 Task: Find a one-way business class flight from Oakland to Tinian International for 9 passengers on May 10, using Delta, with 1 carry-on bag.
Action: Mouse moved to (355, 333)
Screenshot: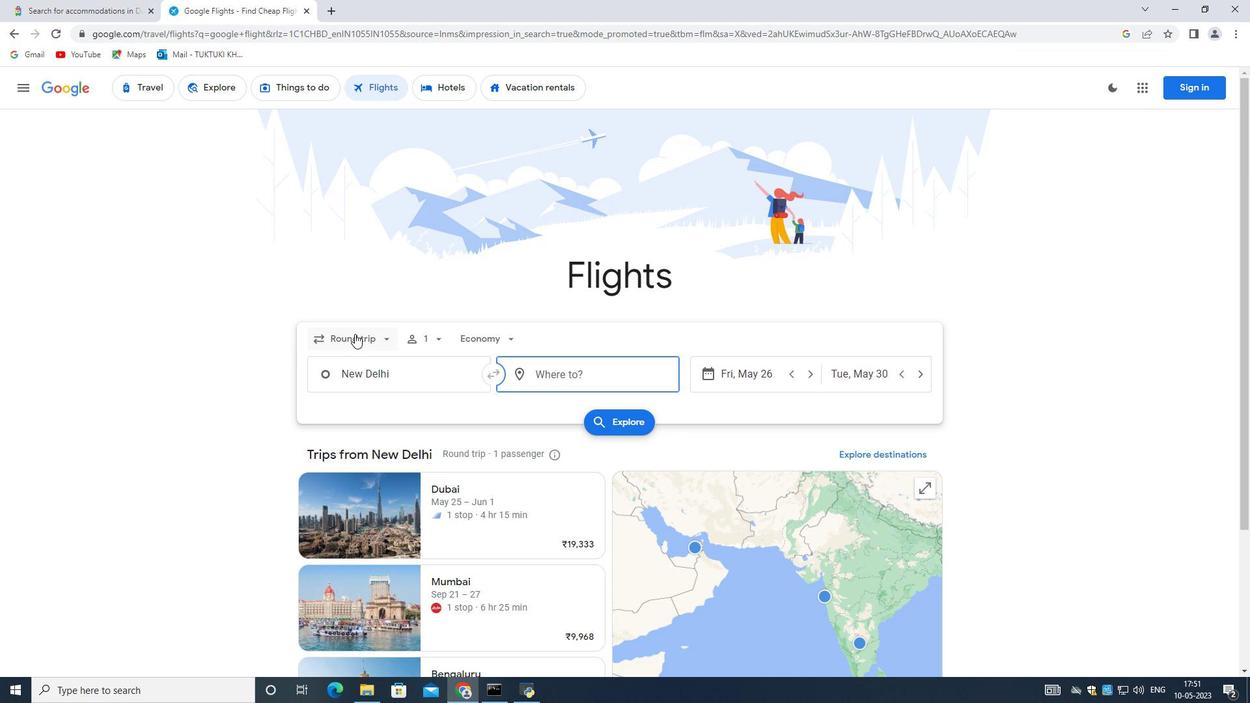 
Action: Mouse pressed left at (355, 333)
Screenshot: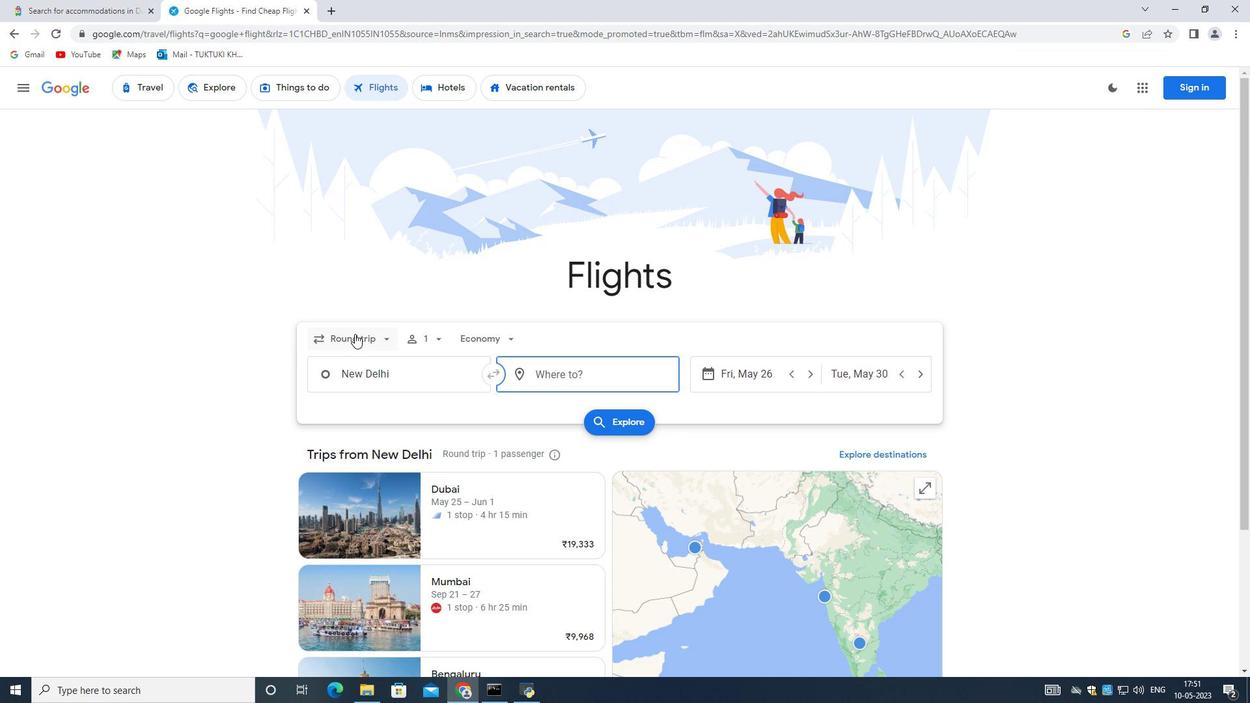
Action: Mouse moved to (383, 393)
Screenshot: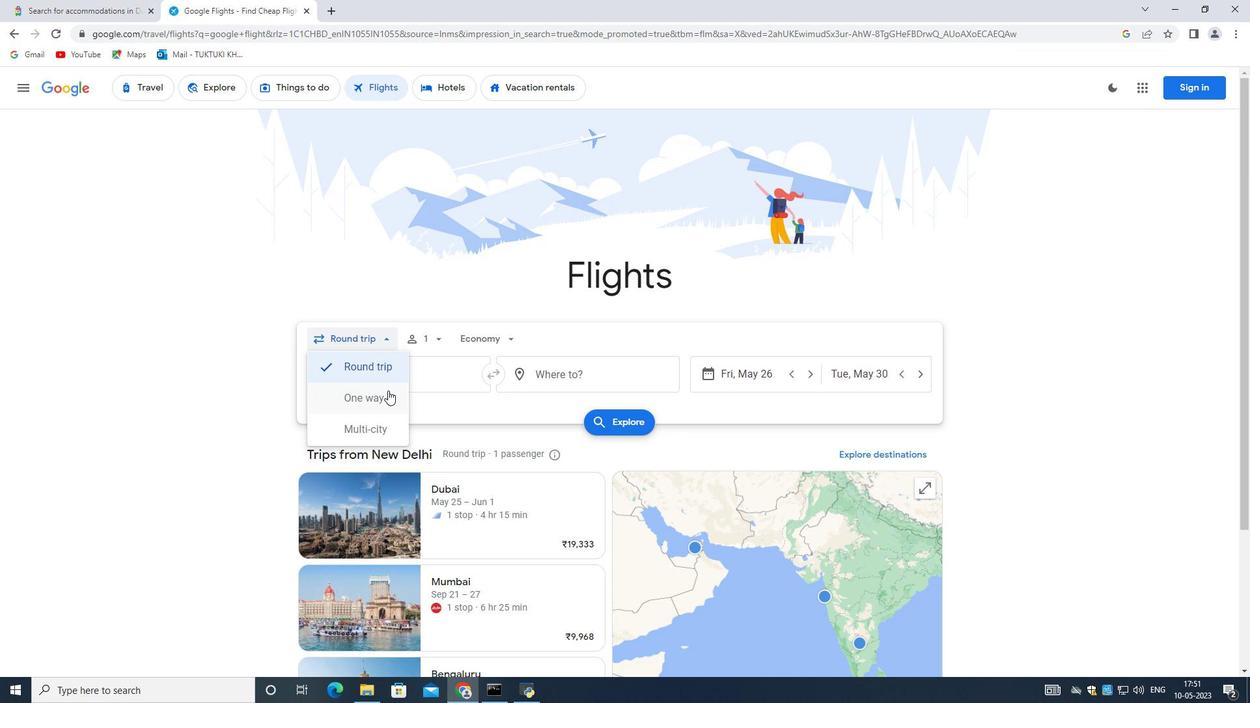 
Action: Mouse pressed left at (383, 393)
Screenshot: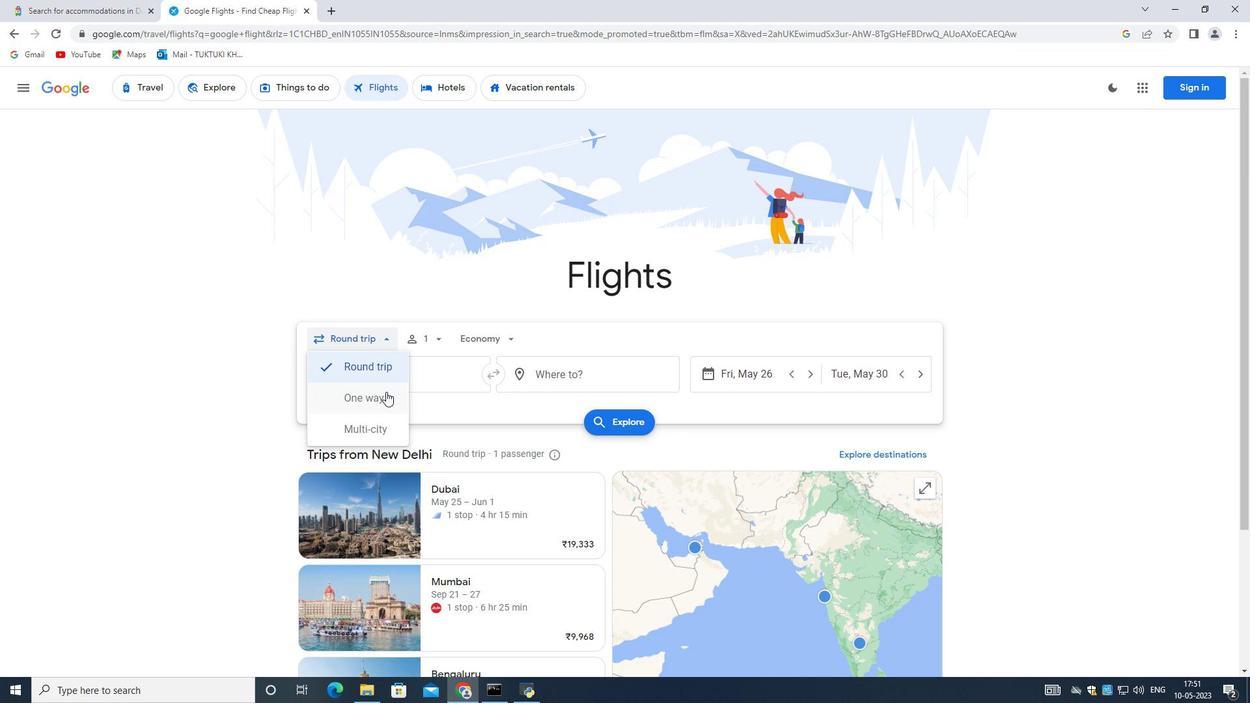 
Action: Mouse moved to (431, 336)
Screenshot: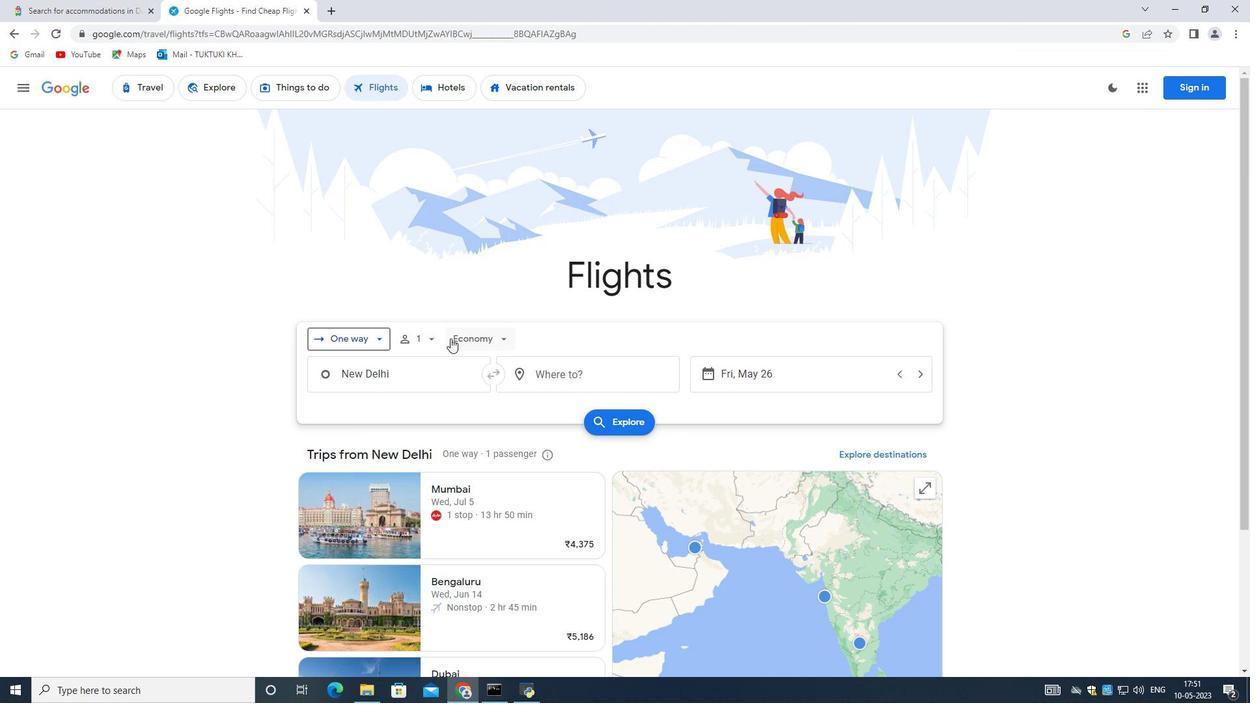 
Action: Mouse pressed left at (431, 336)
Screenshot: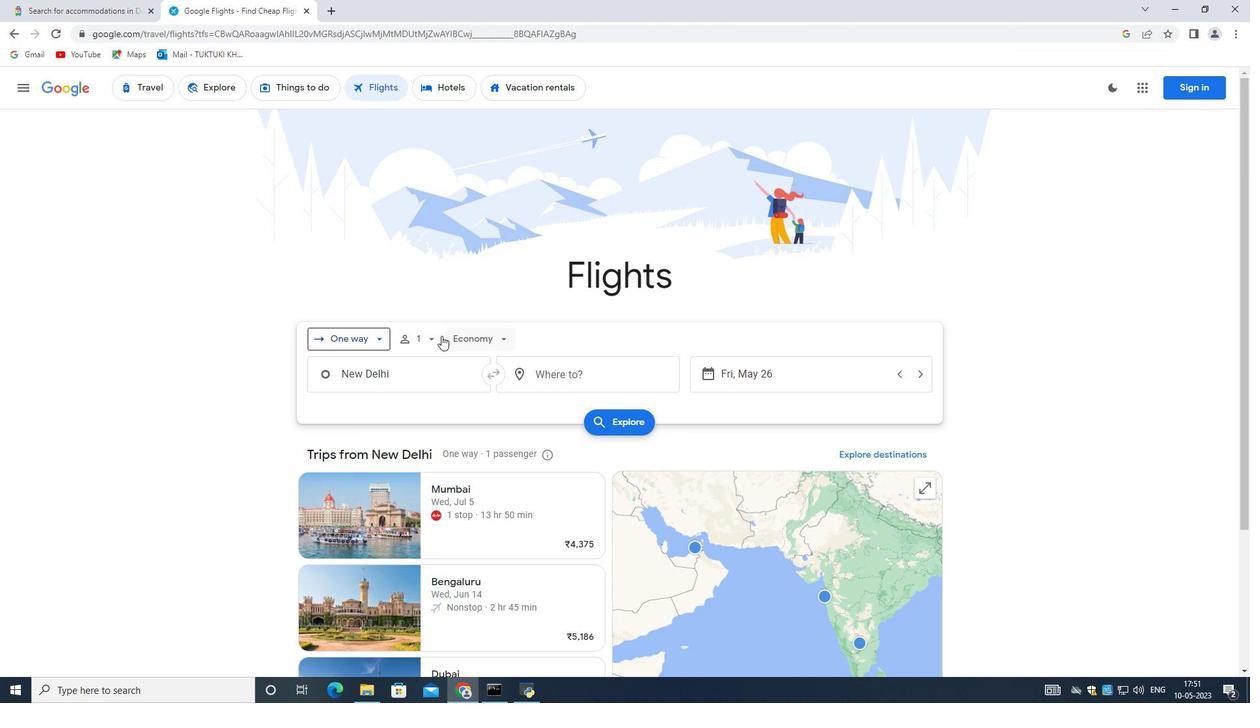 
Action: Mouse moved to (531, 369)
Screenshot: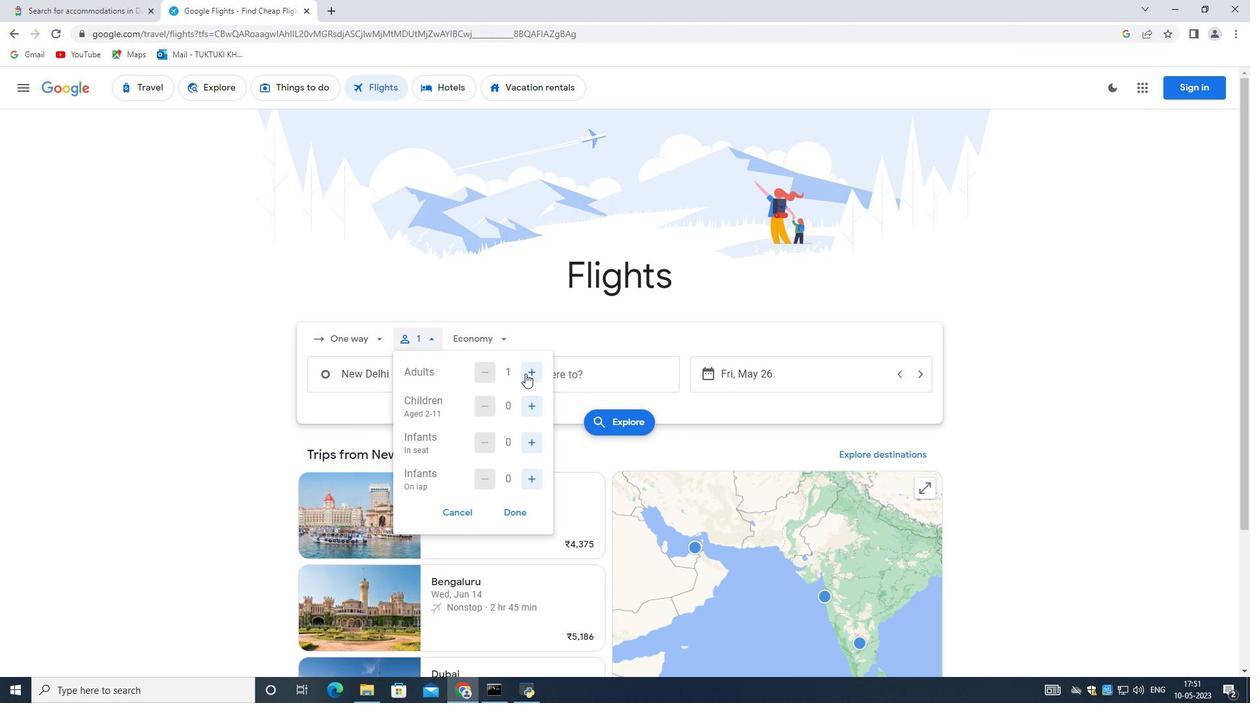 
Action: Mouse pressed left at (531, 369)
Screenshot: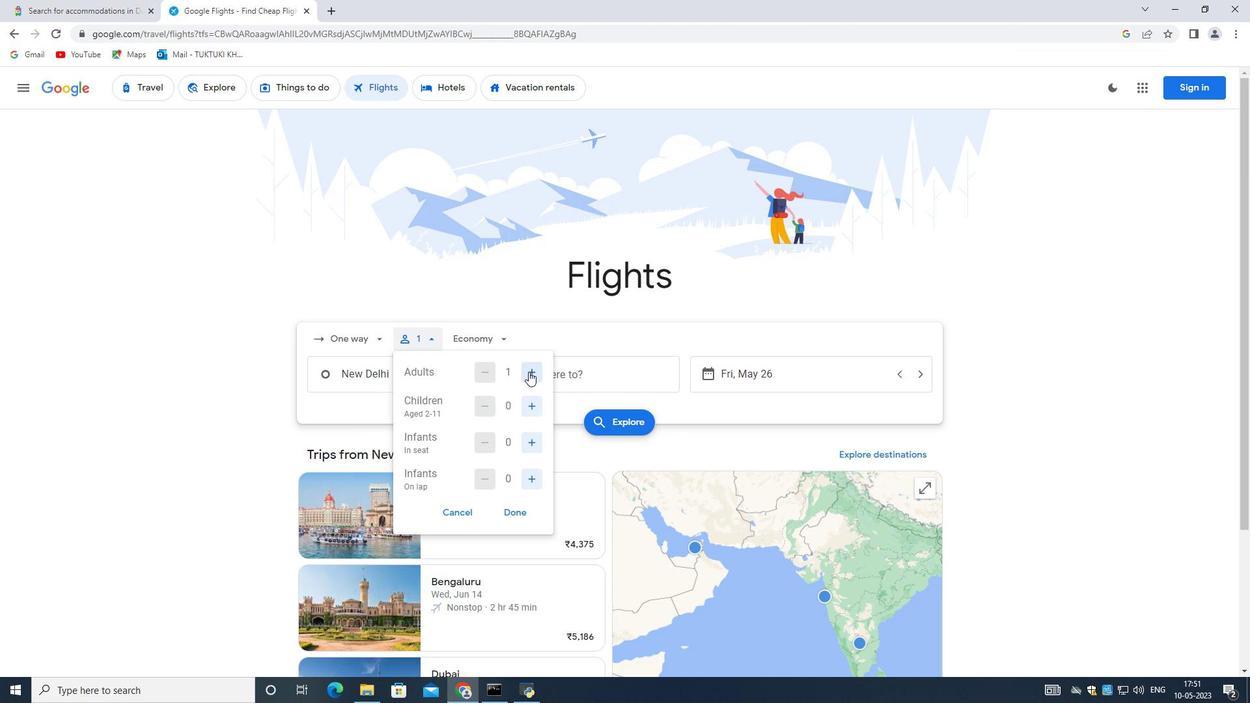 
Action: Mouse pressed left at (531, 369)
Screenshot: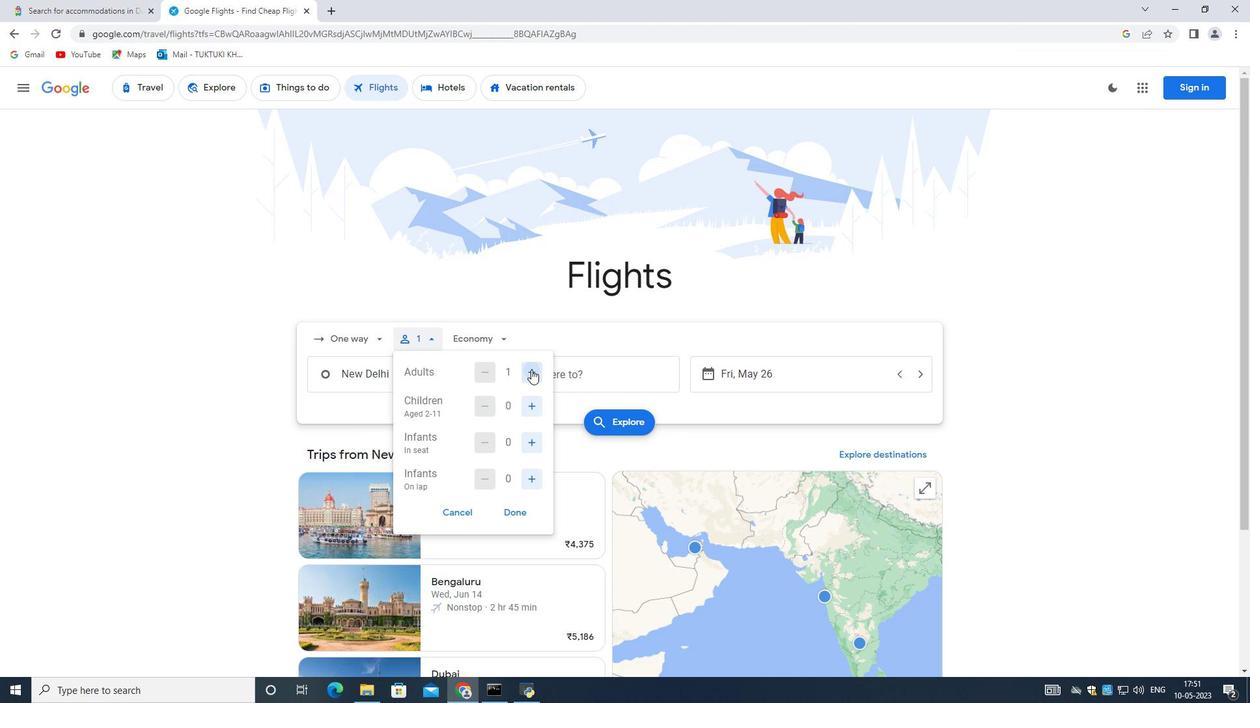 
Action: Mouse pressed left at (531, 369)
Screenshot: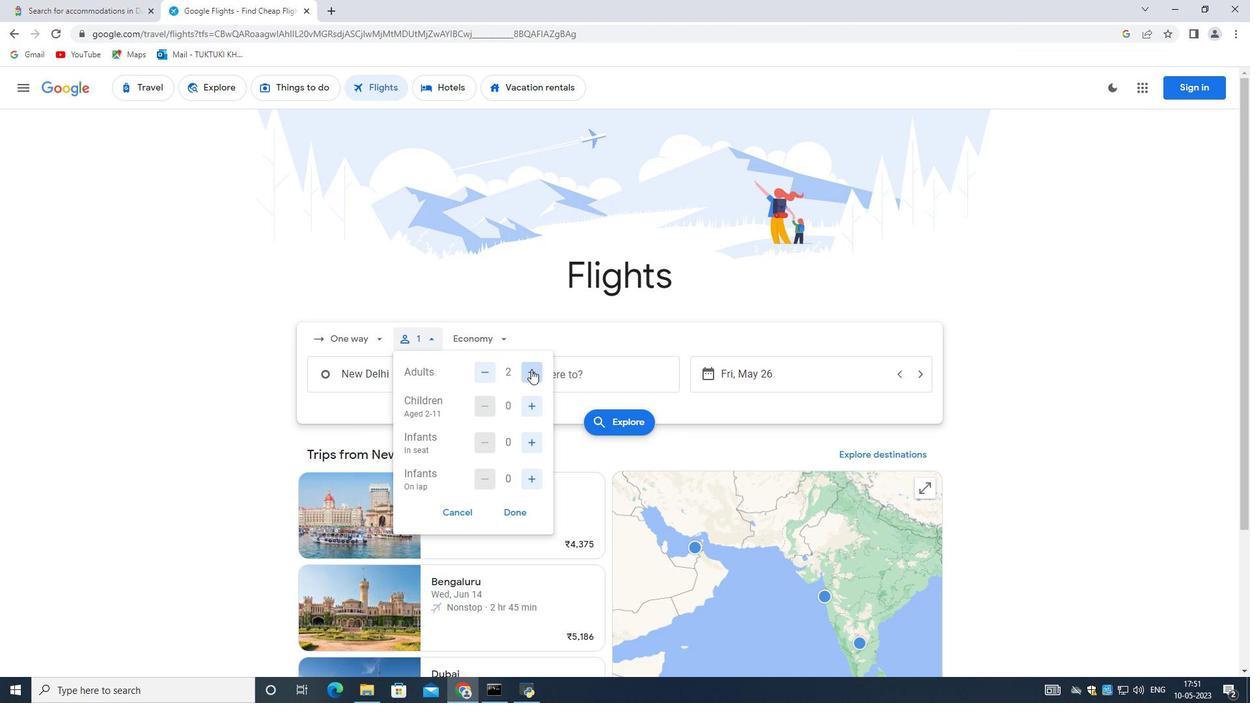 
Action: Mouse moved to (532, 369)
Screenshot: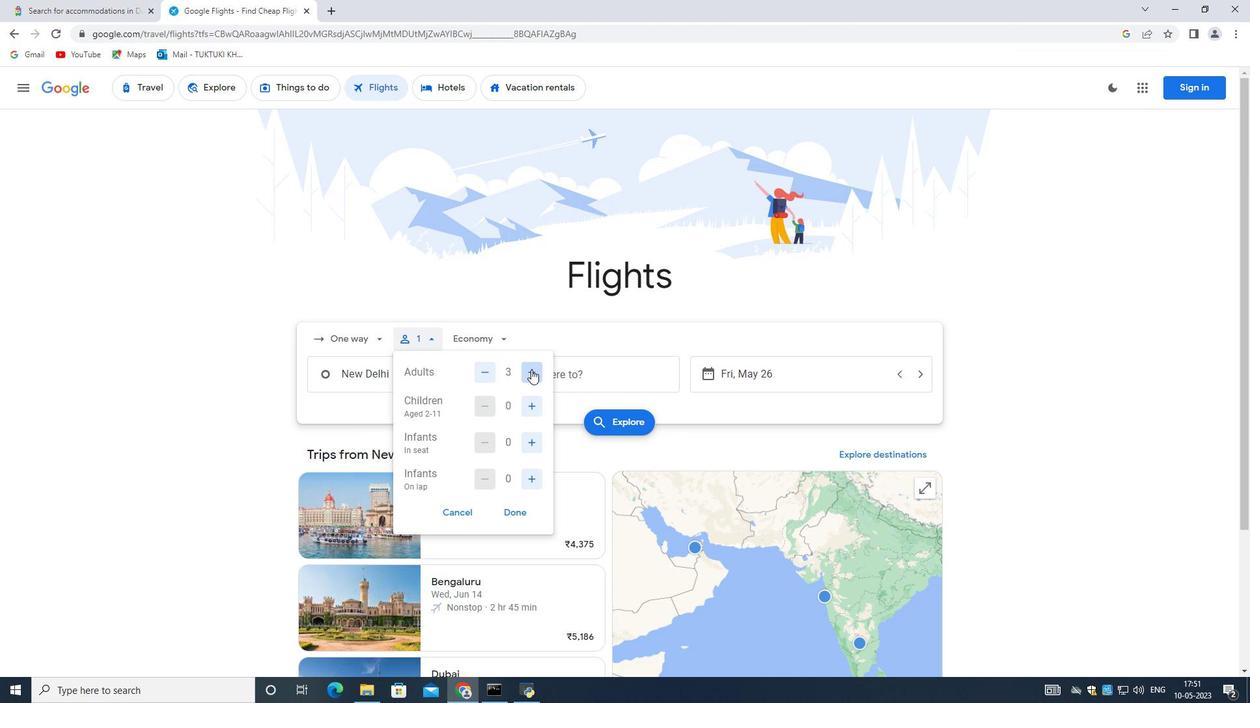 
Action: Mouse pressed left at (532, 369)
Screenshot: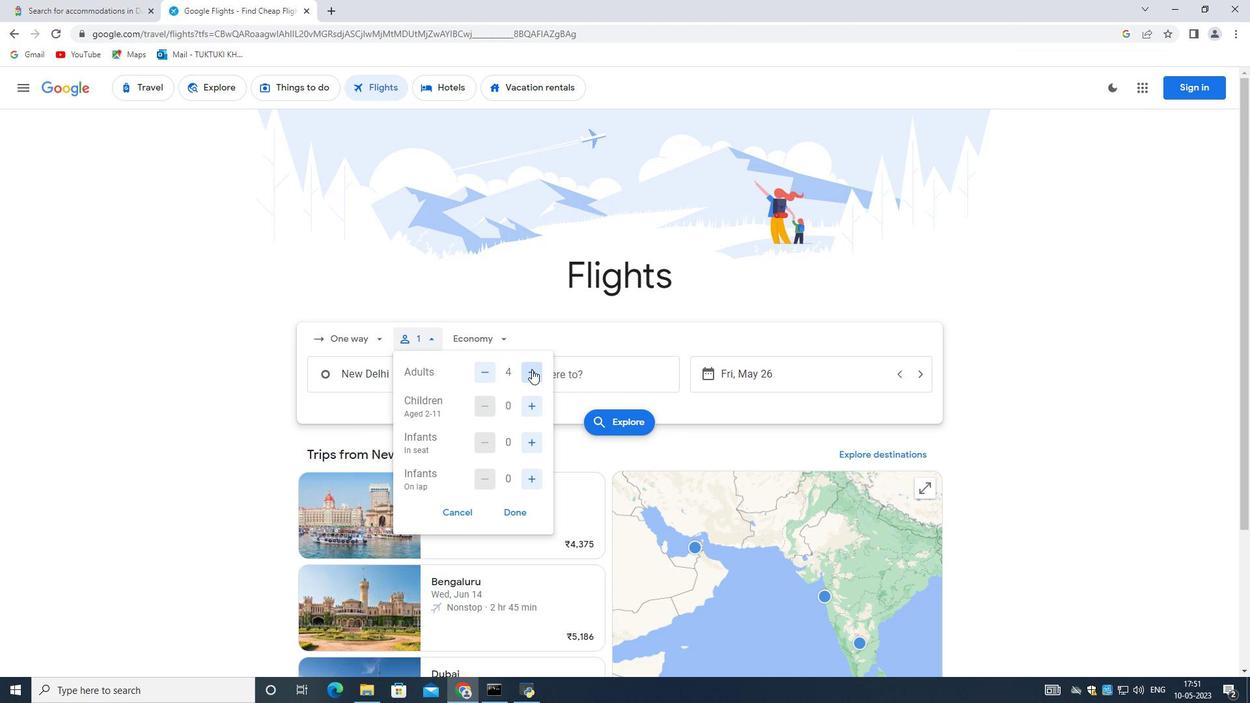
Action: Mouse moved to (522, 406)
Screenshot: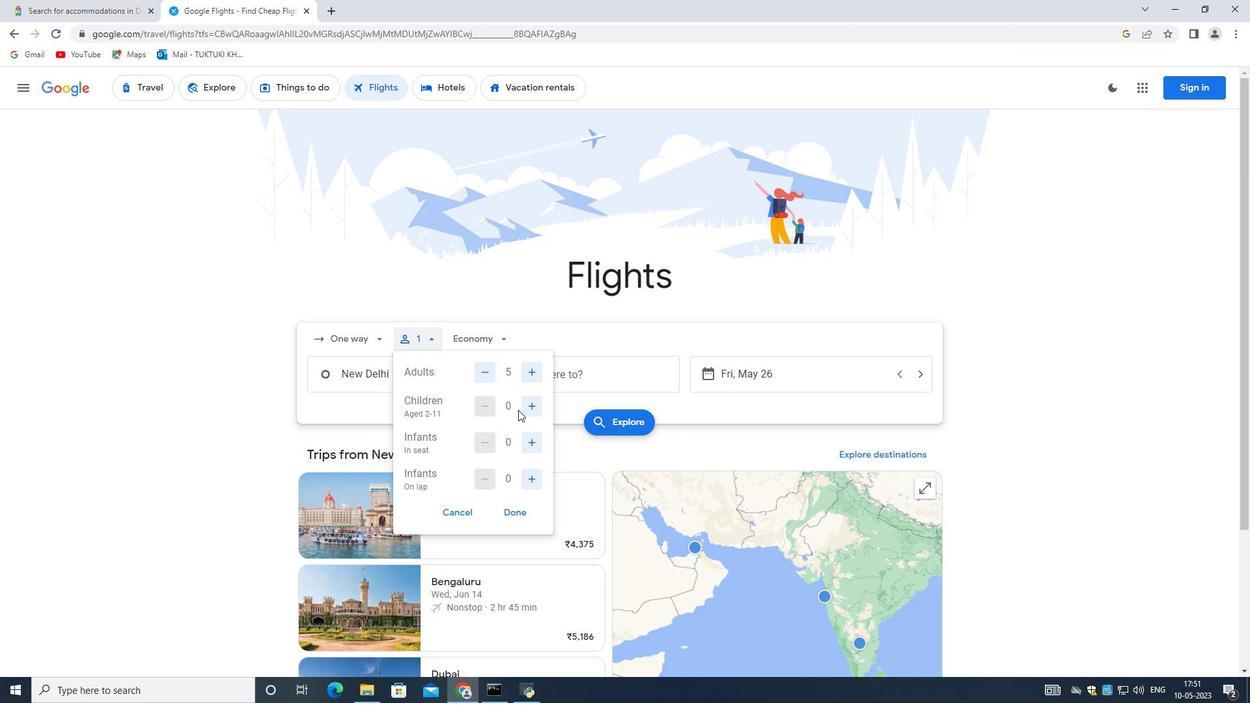 
Action: Mouse pressed left at (522, 406)
Screenshot: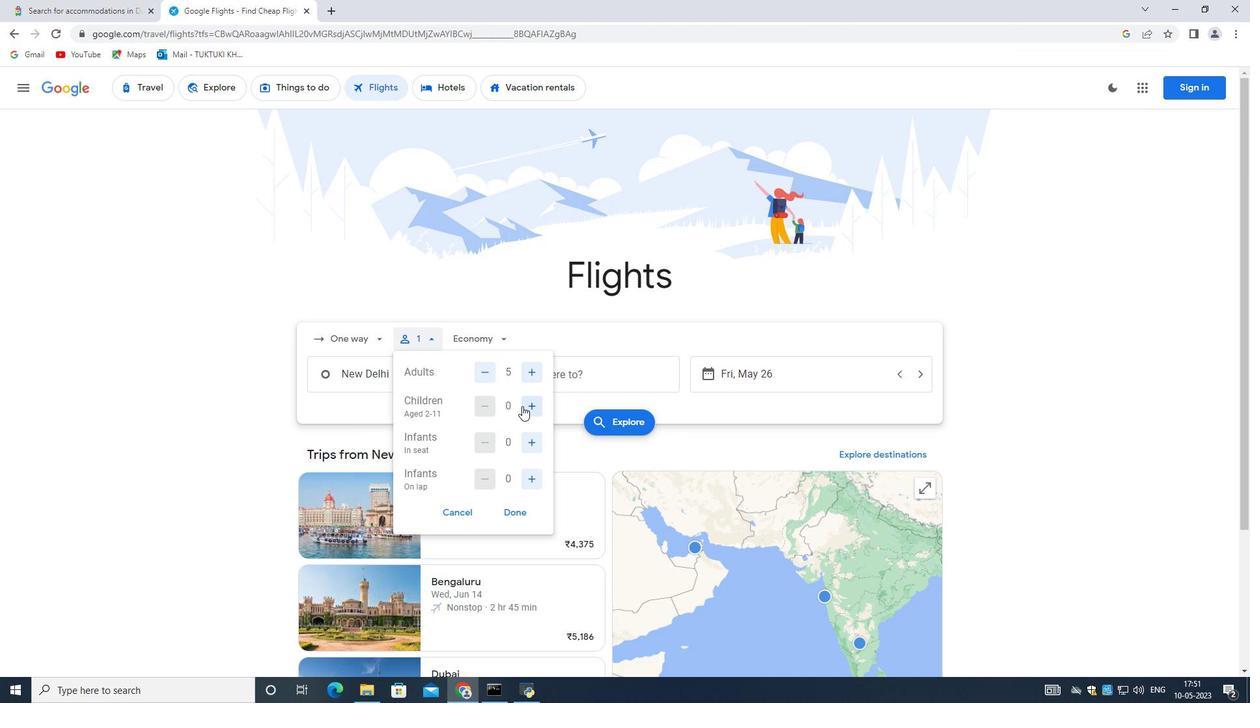 
Action: Mouse moved to (530, 438)
Screenshot: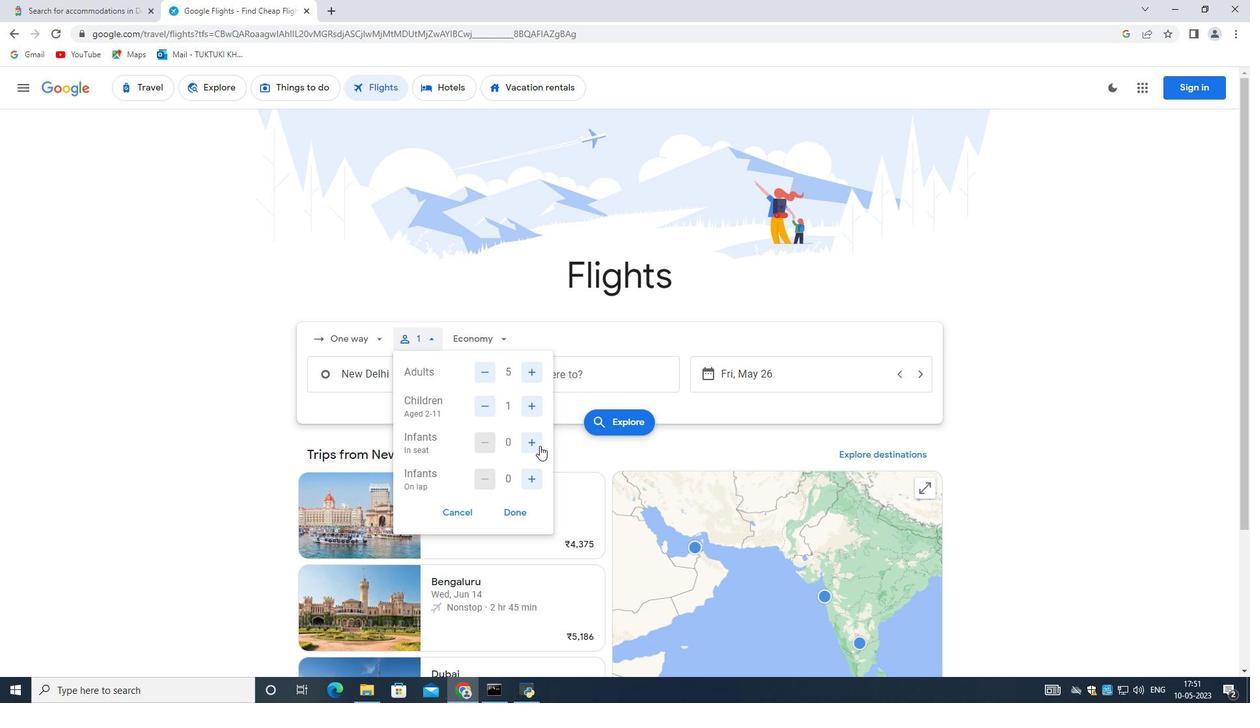 
Action: Mouse pressed left at (530, 438)
Screenshot: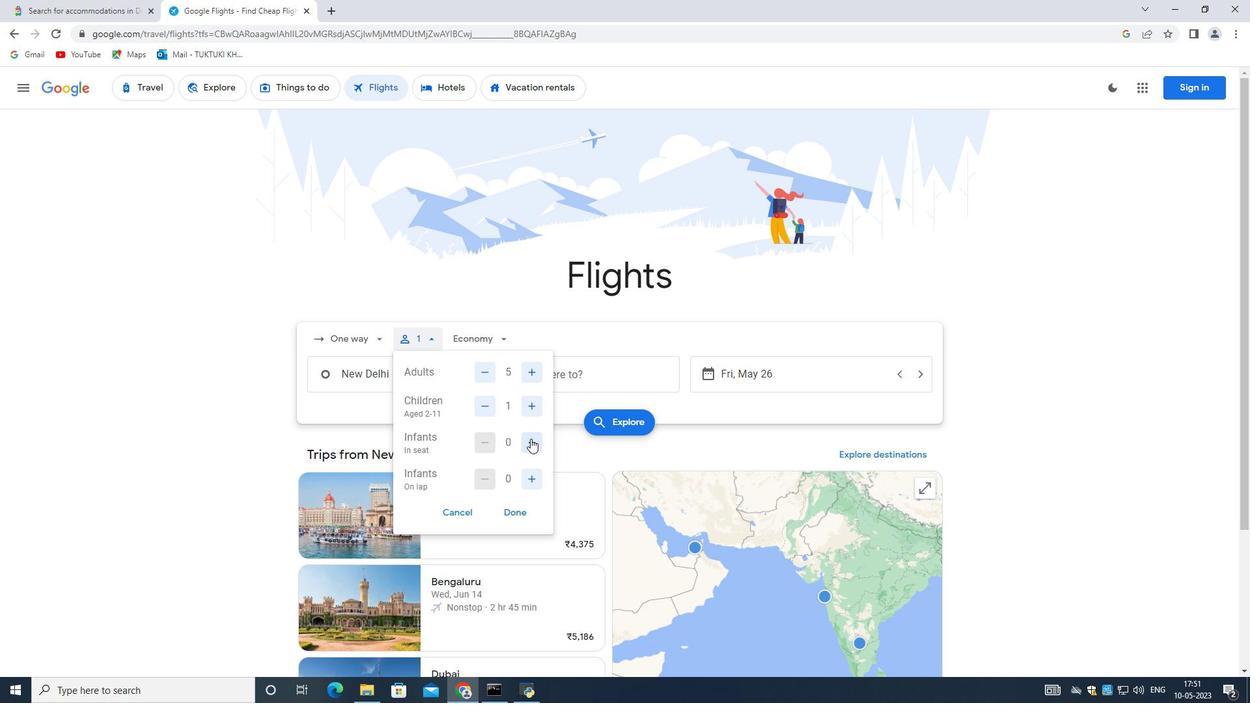 
Action: Mouse pressed left at (530, 438)
Screenshot: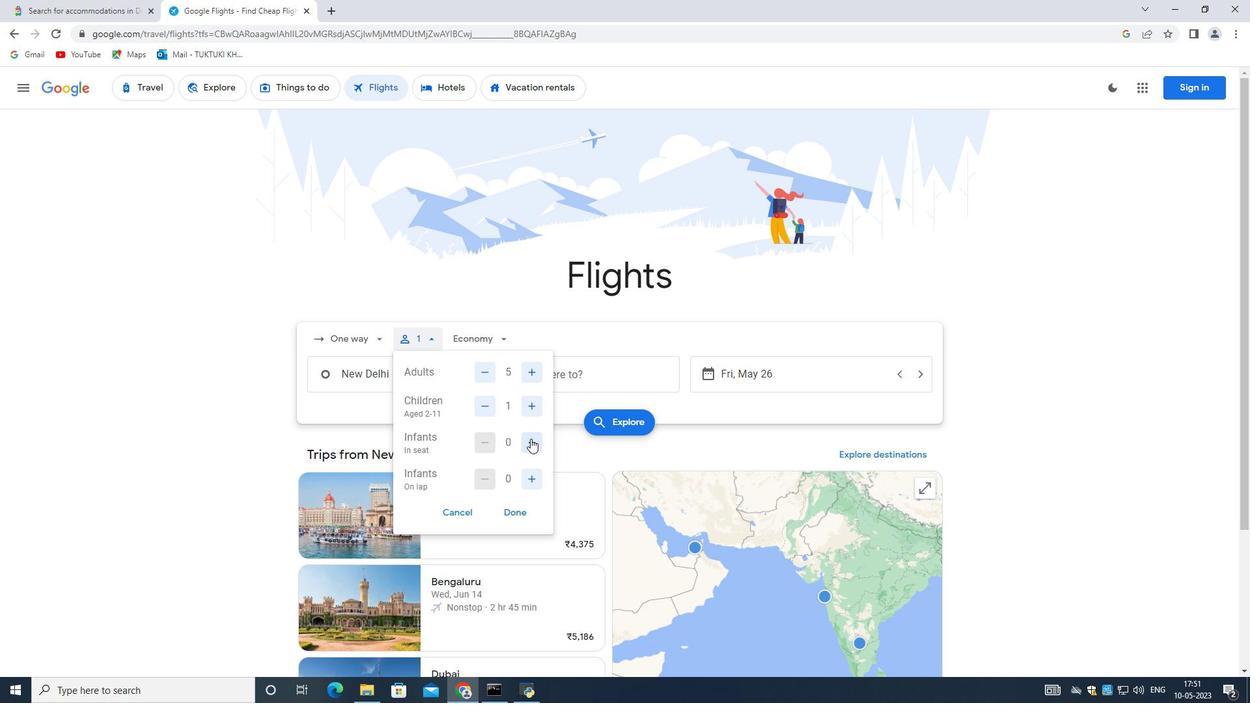 
Action: Mouse moved to (521, 483)
Screenshot: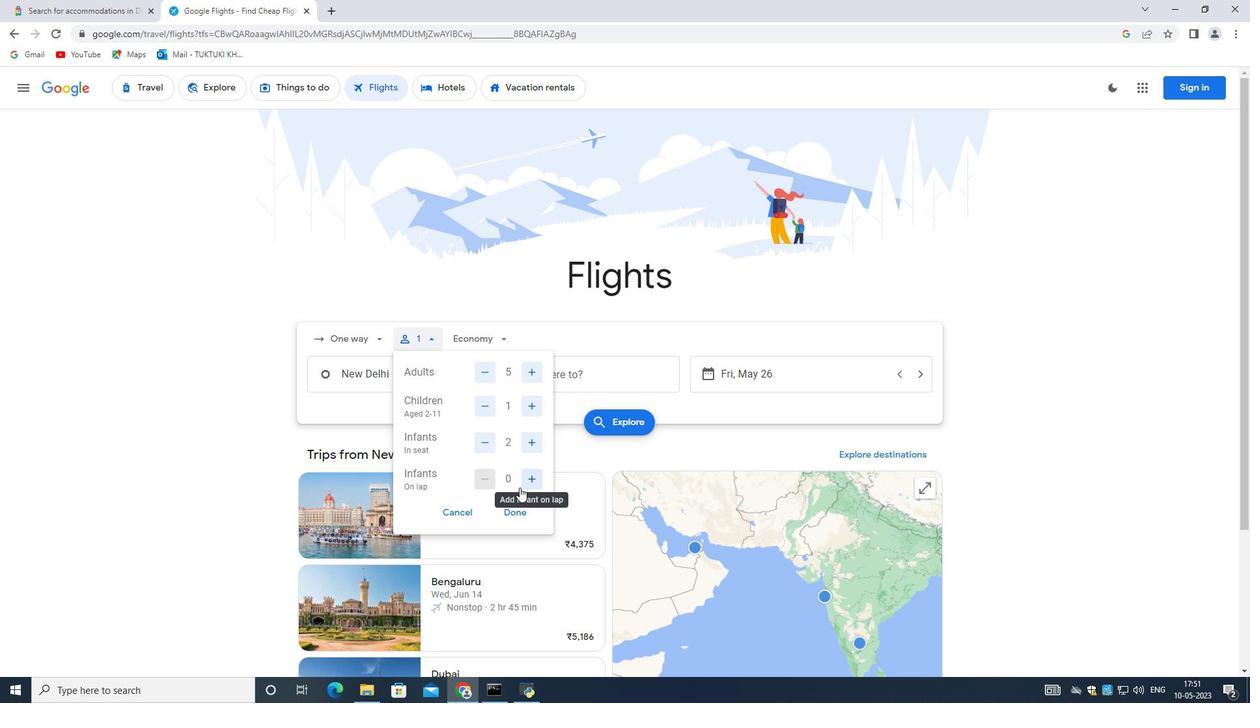 
Action: Mouse pressed left at (521, 483)
Screenshot: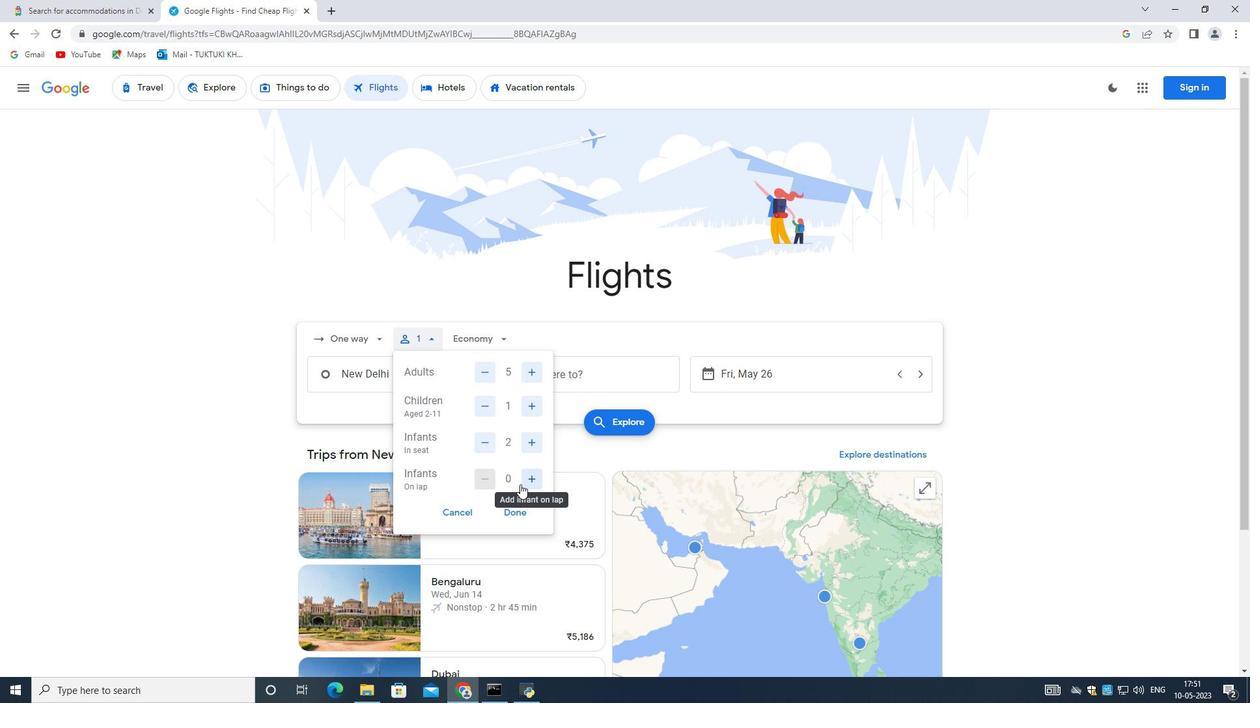 
Action: Mouse moved to (513, 509)
Screenshot: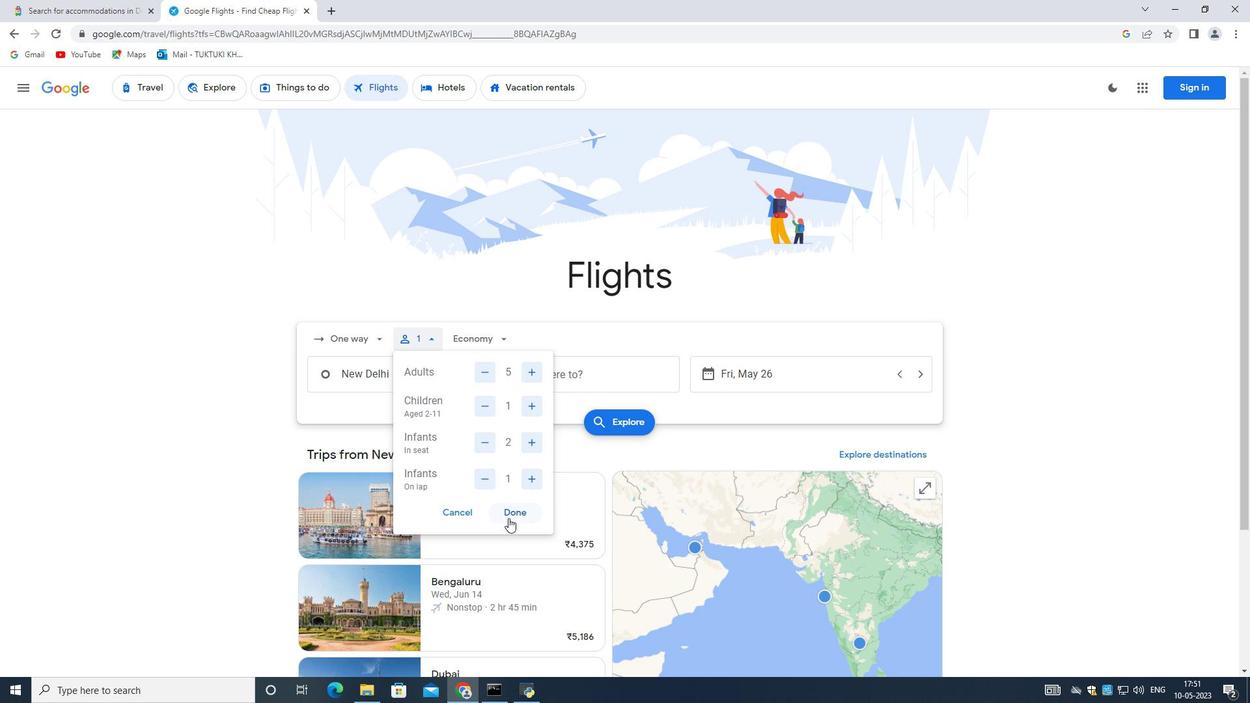 
Action: Mouse pressed left at (513, 509)
Screenshot: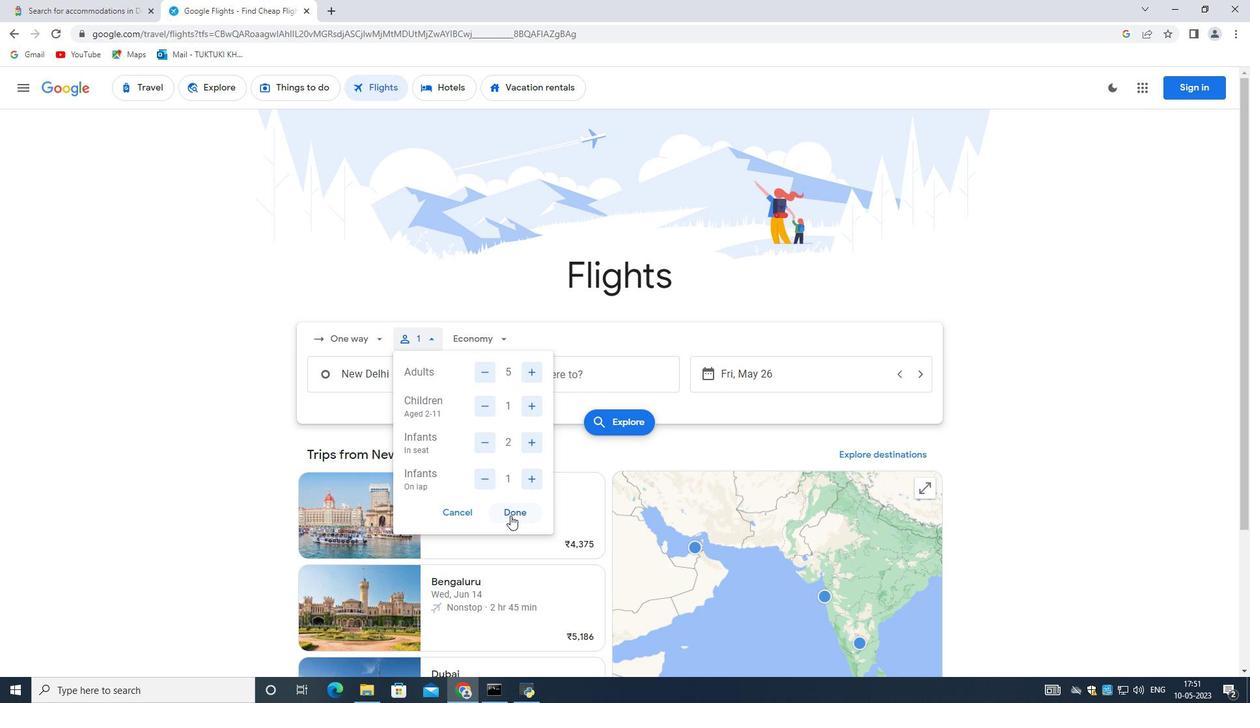 
Action: Mouse moved to (476, 336)
Screenshot: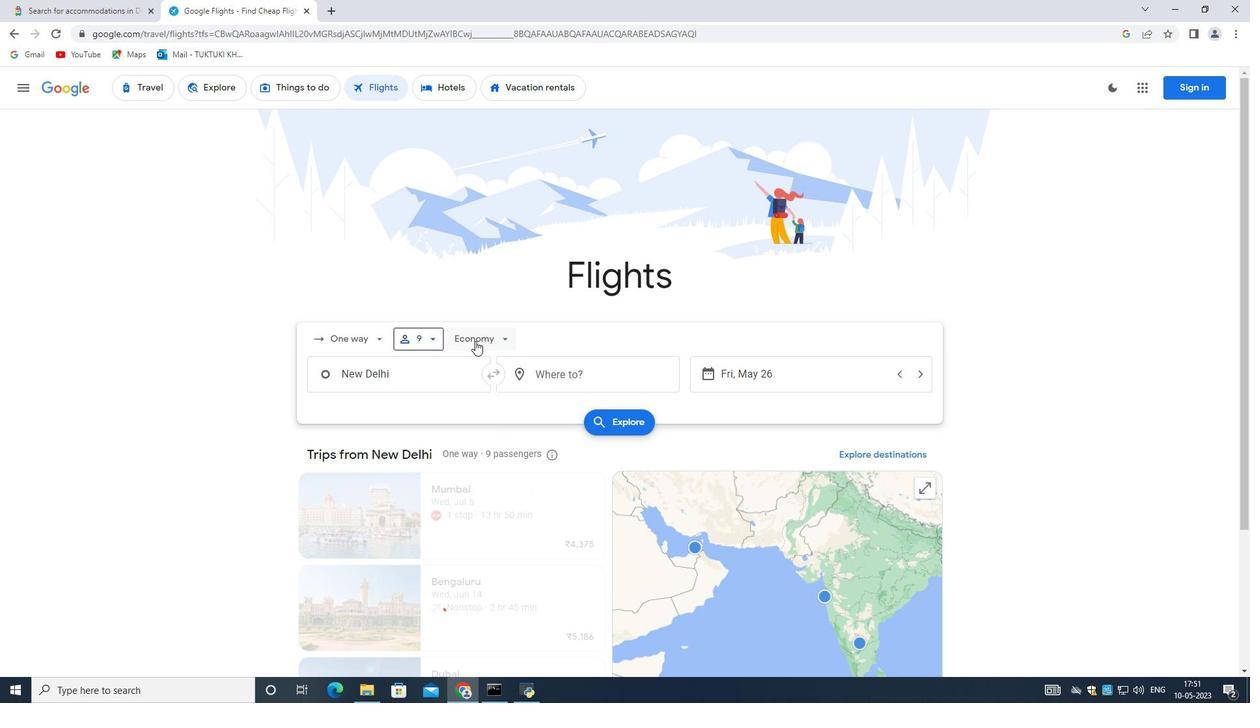 
Action: Mouse pressed left at (476, 336)
Screenshot: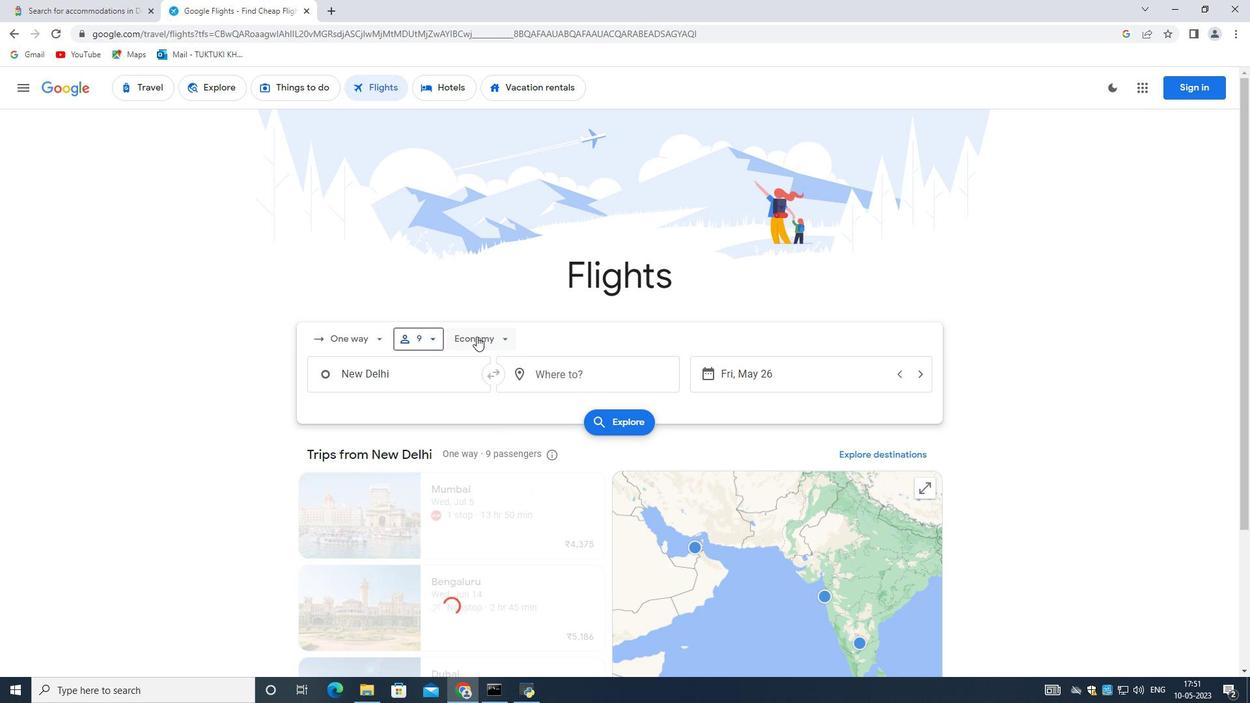 
Action: Mouse moved to (502, 429)
Screenshot: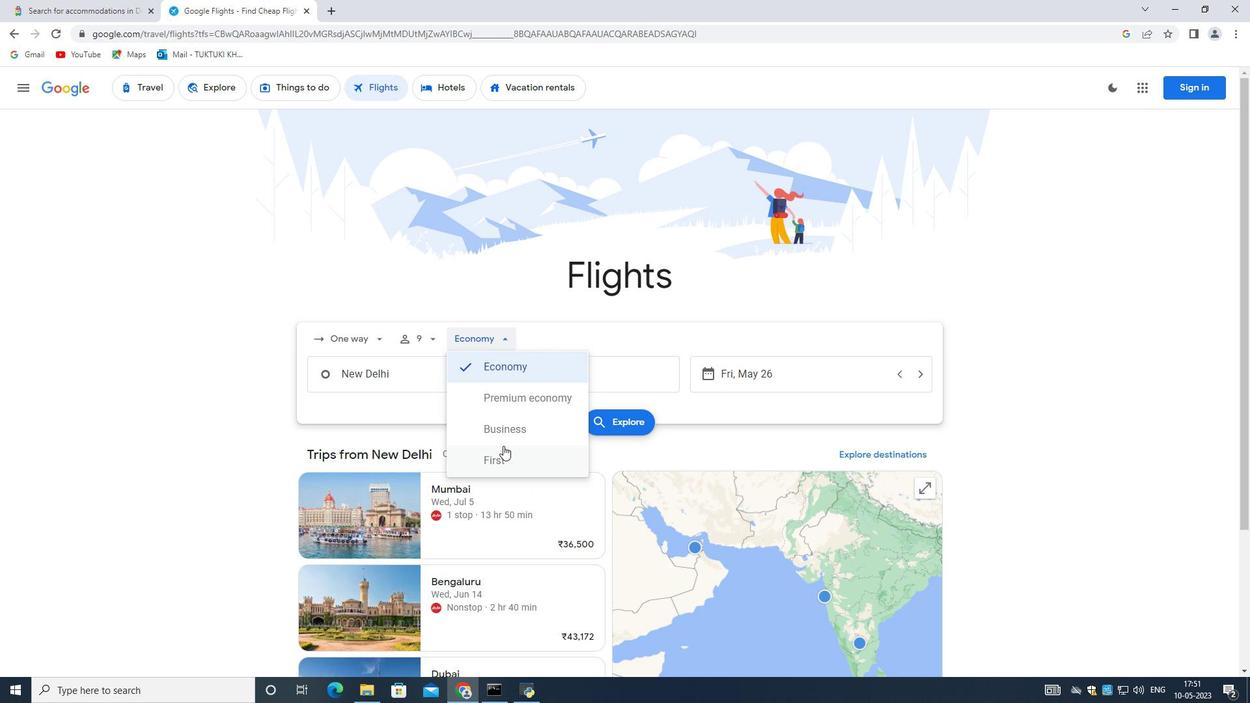 
Action: Mouse pressed left at (502, 429)
Screenshot: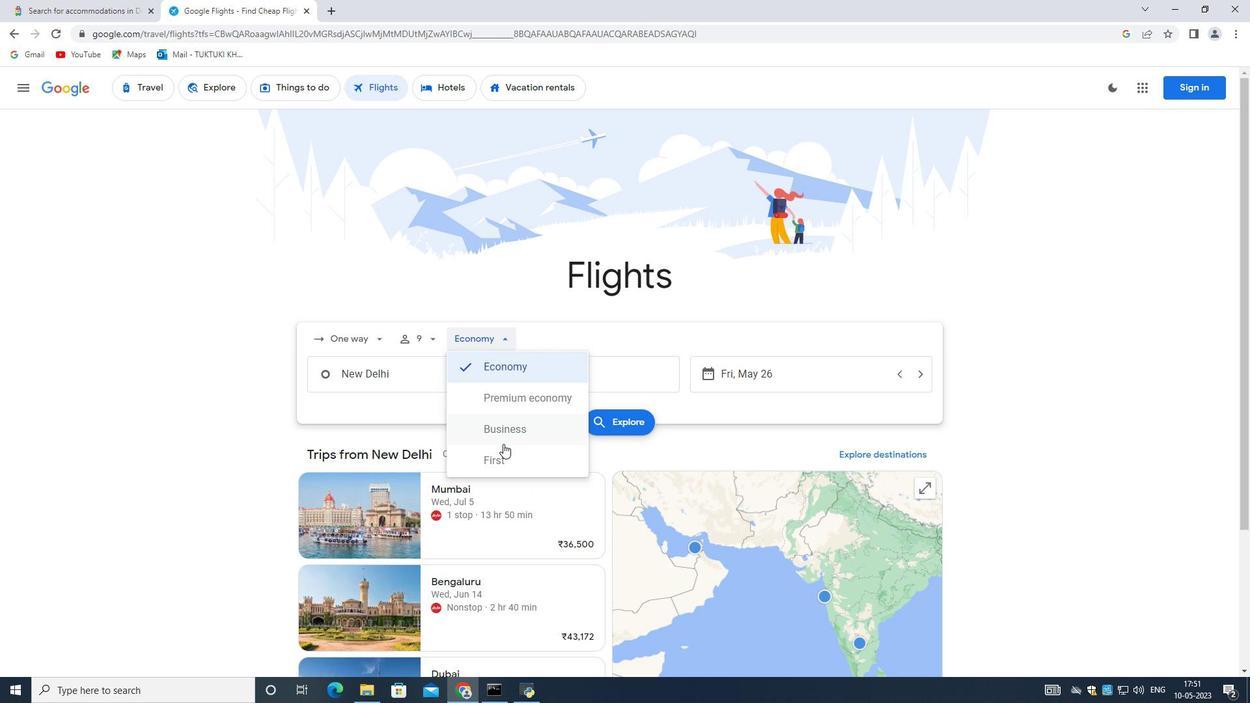 
Action: Mouse moved to (410, 376)
Screenshot: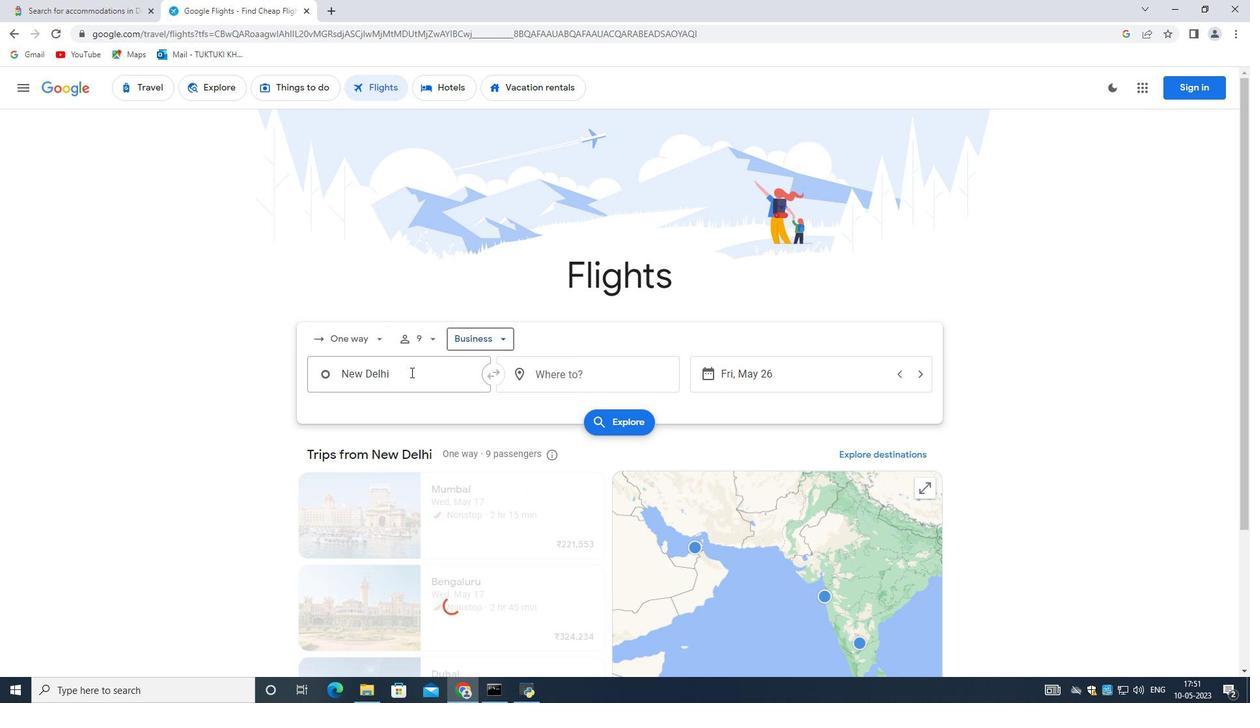 
Action: Mouse pressed left at (410, 376)
Screenshot: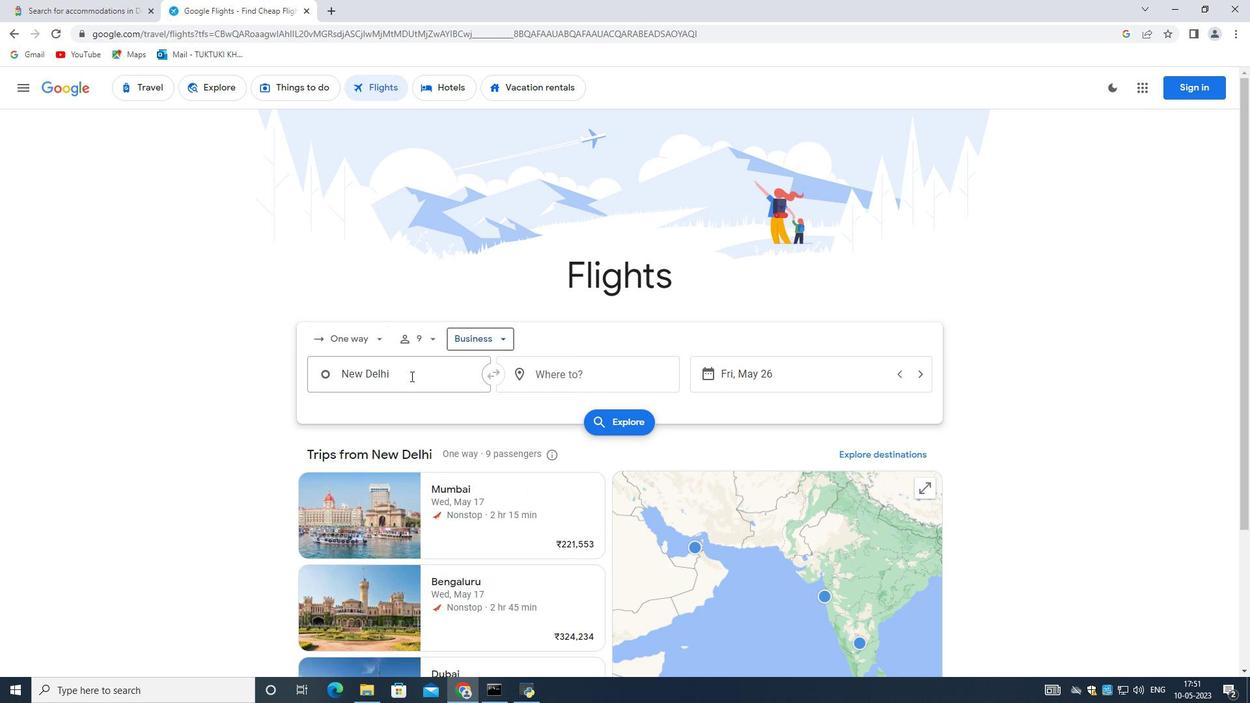 
Action: Key pressed <Key.backspace><Key.shift>Oak
Screenshot: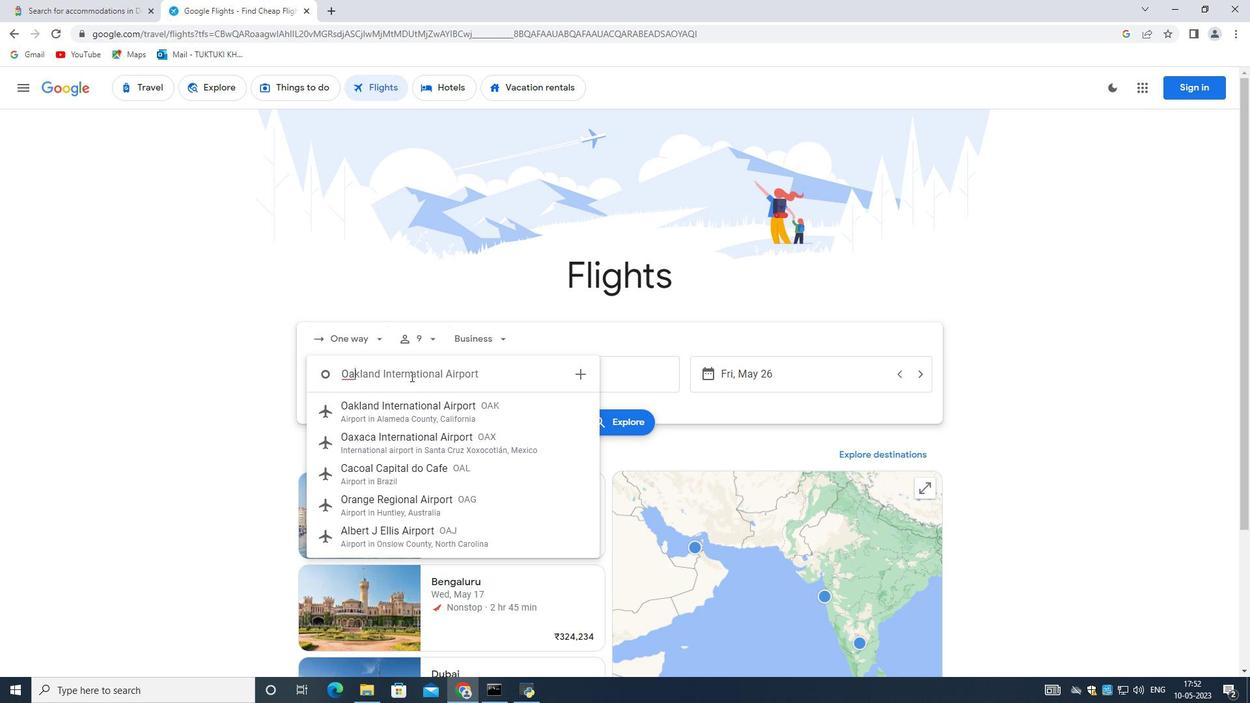 
Action: Mouse moved to (394, 407)
Screenshot: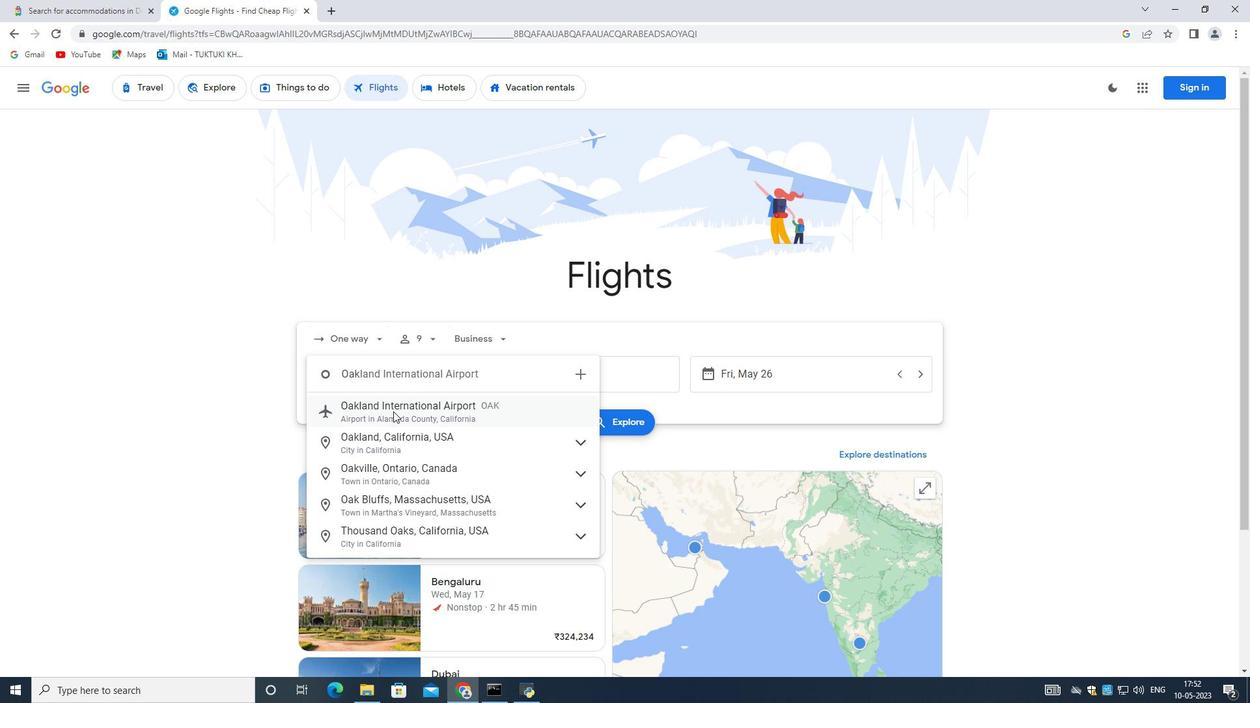 
Action: Mouse pressed left at (394, 407)
Screenshot: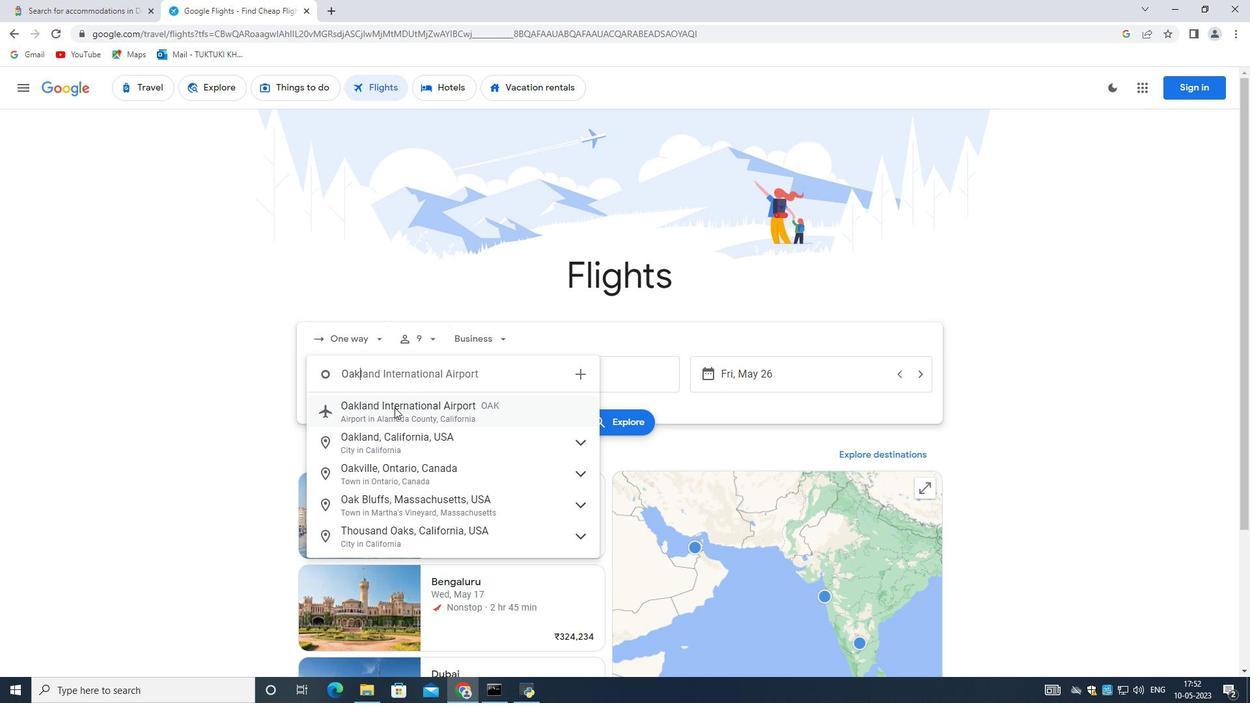 
Action: Mouse moved to (549, 381)
Screenshot: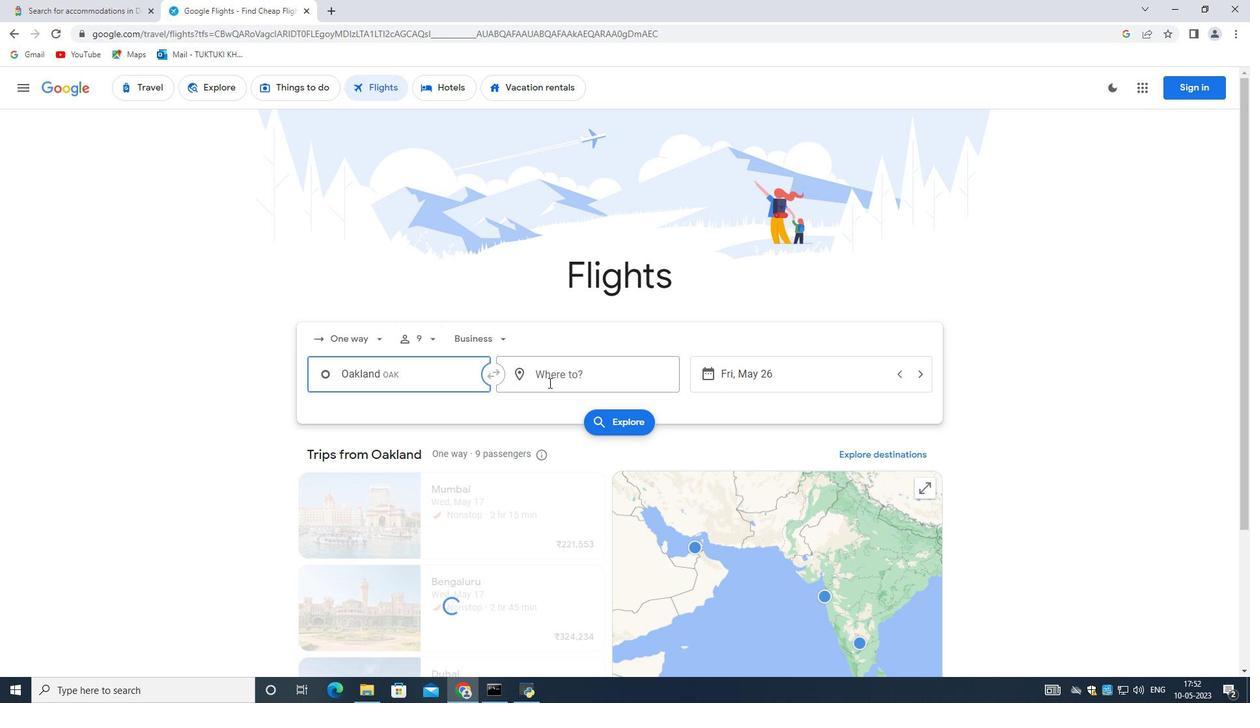 
Action: Mouse pressed left at (549, 381)
Screenshot: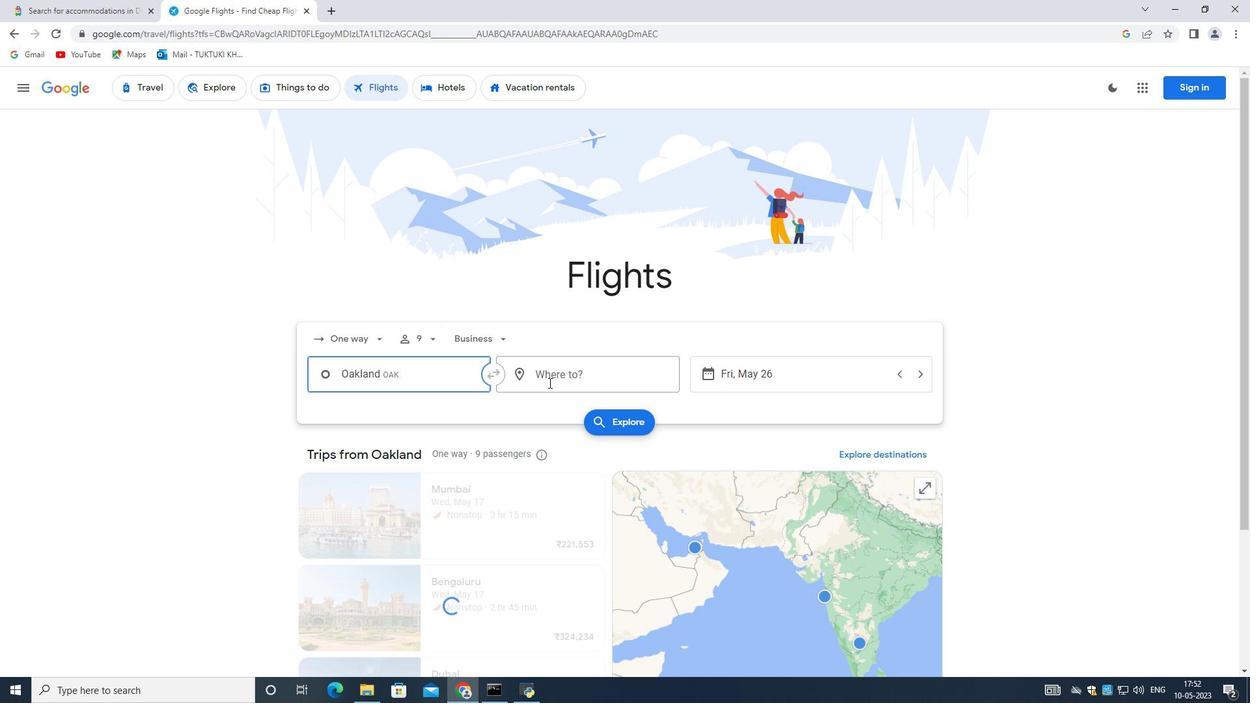 
Action: Mouse moved to (544, 380)
Screenshot: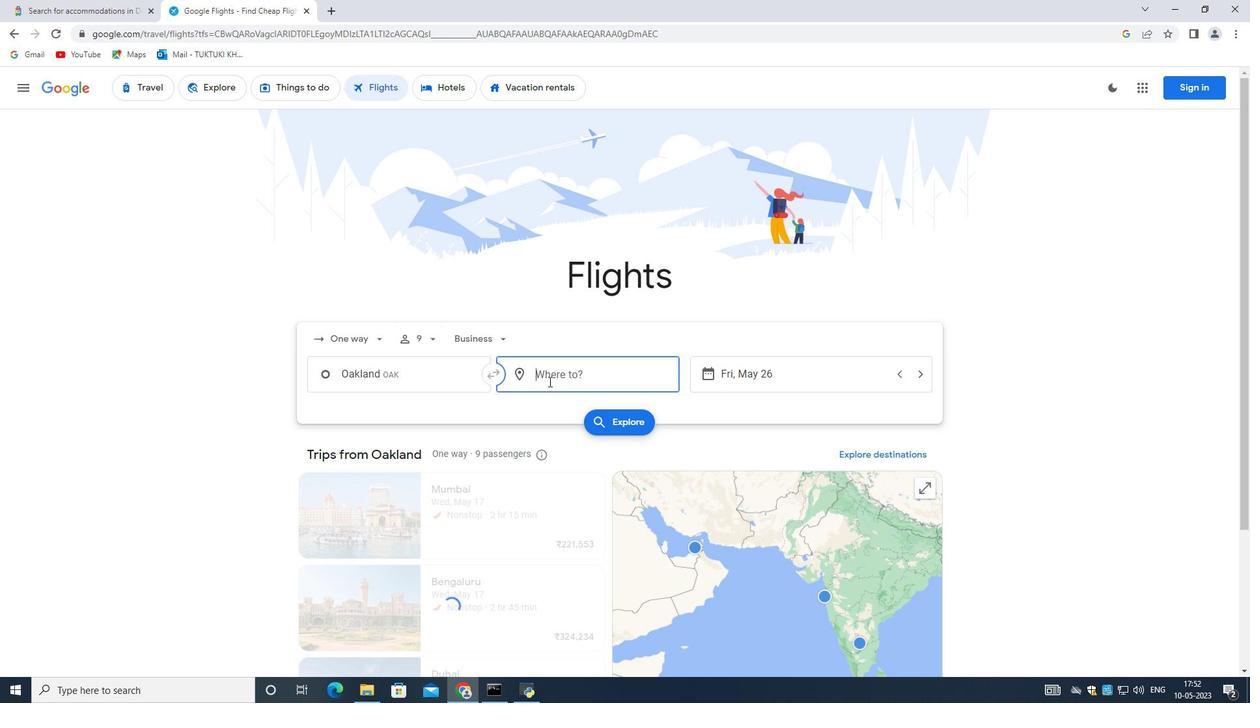 
Action: Key pressed <Key.shift>Tinian<Key.space>
Screenshot: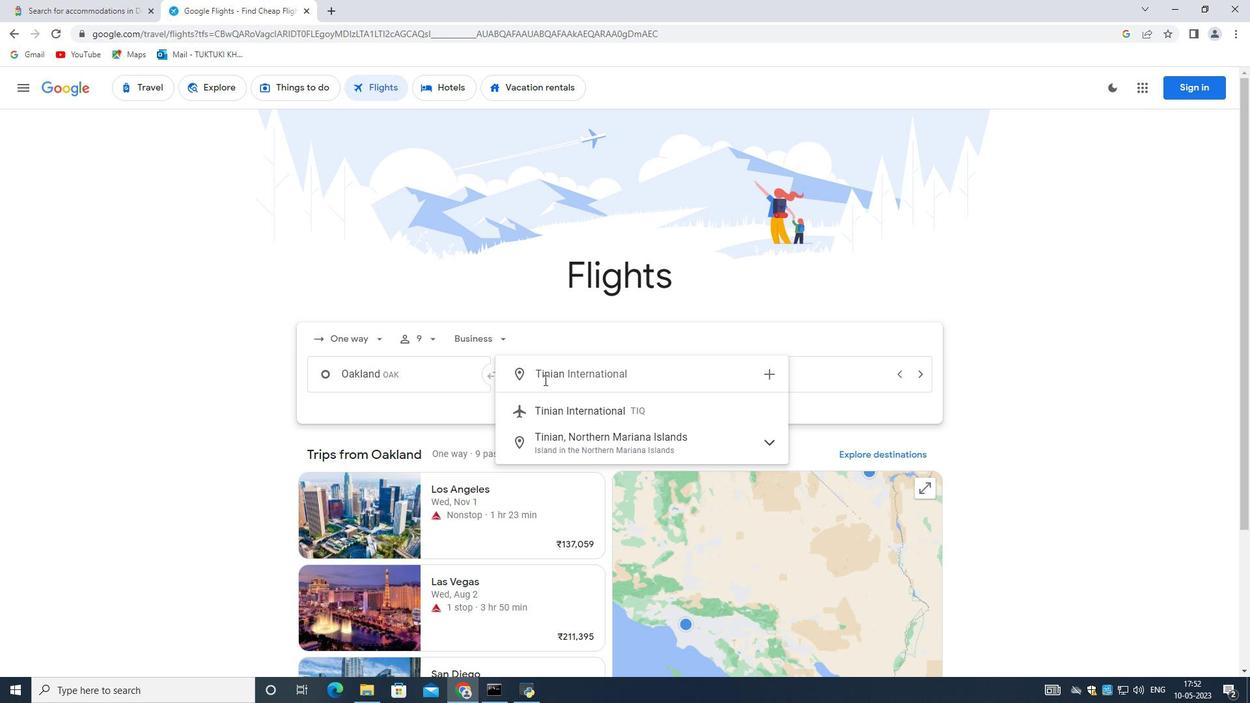 
Action: Mouse moved to (564, 407)
Screenshot: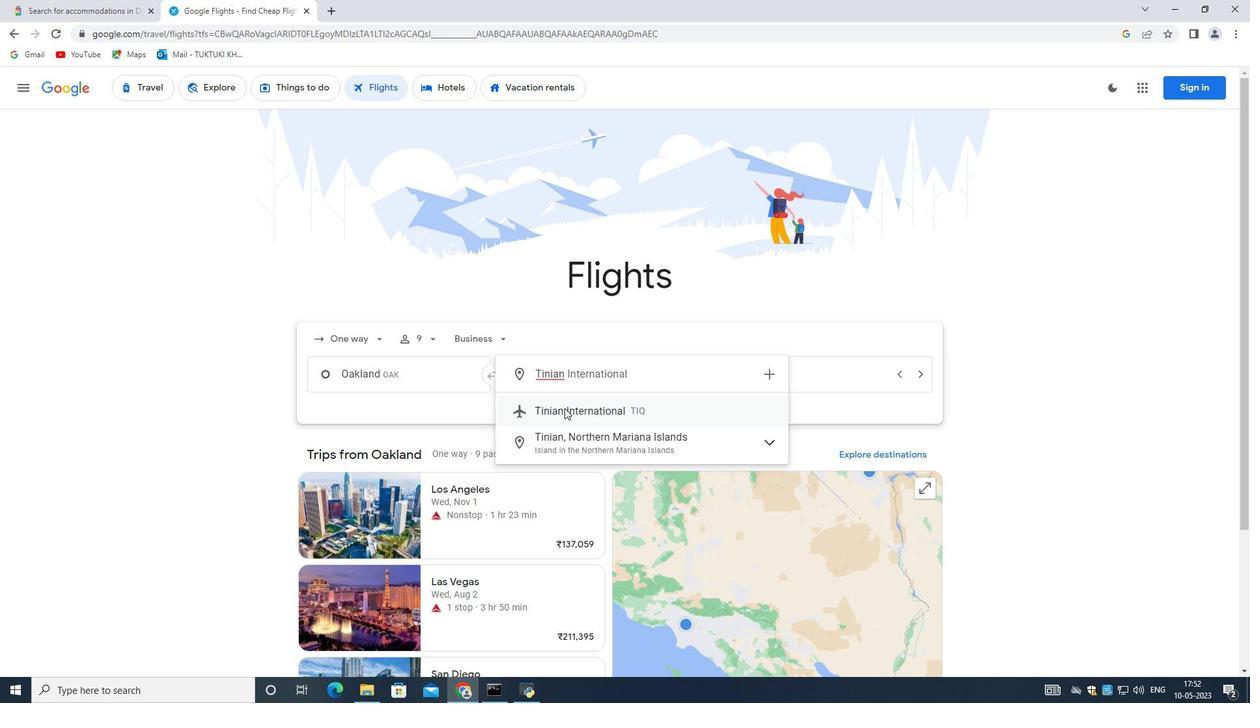 
Action: Mouse pressed left at (564, 407)
Screenshot: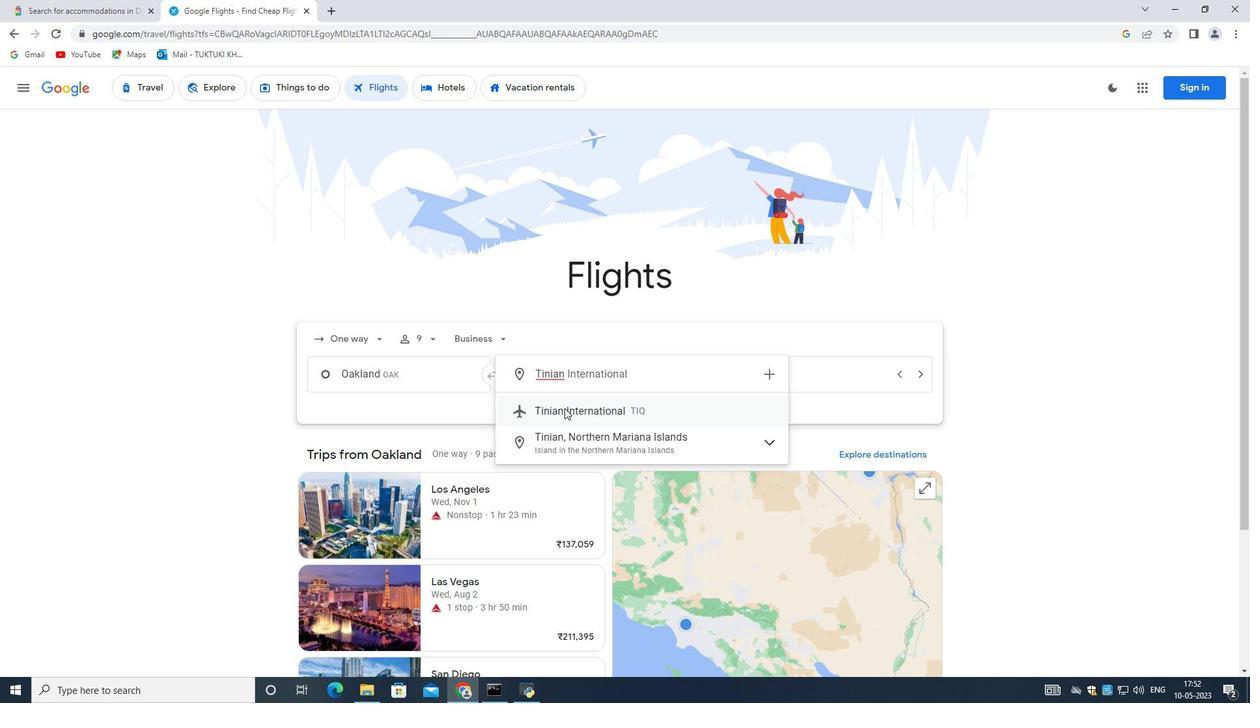 
Action: Mouse moved to (779, 377)
Screenshot: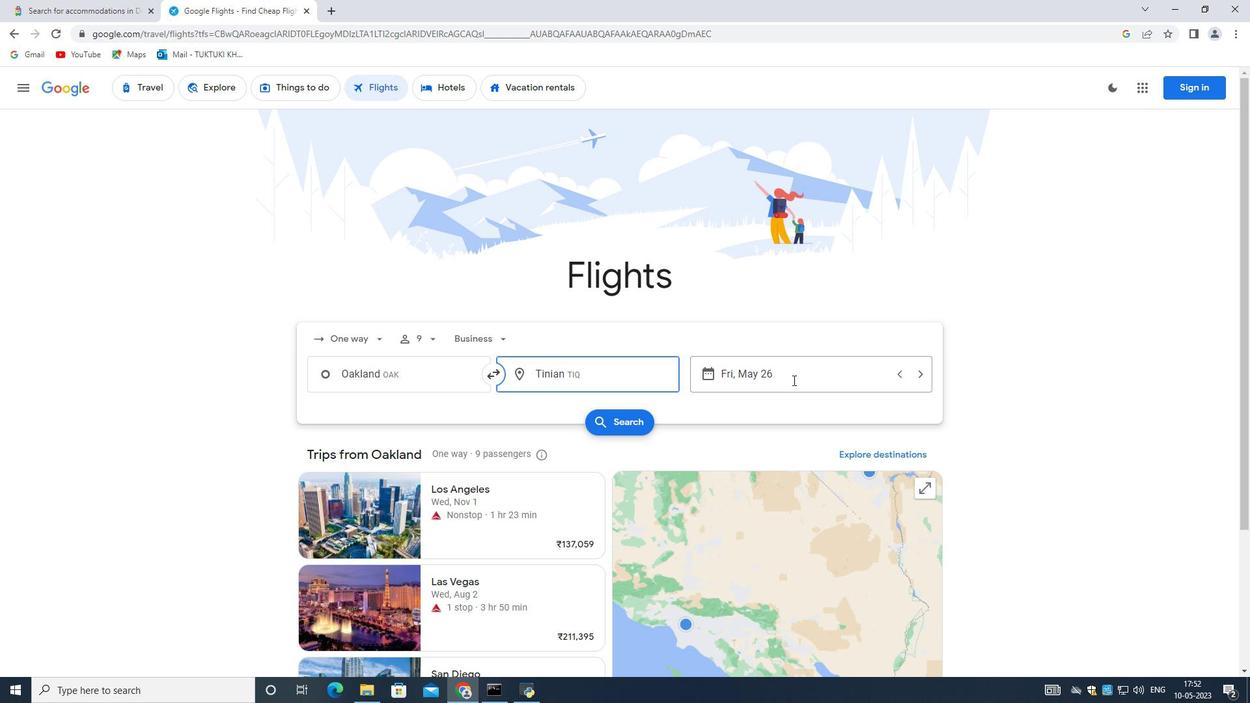 
Action: Mouse pressed left at (779, 377)
Screenshot: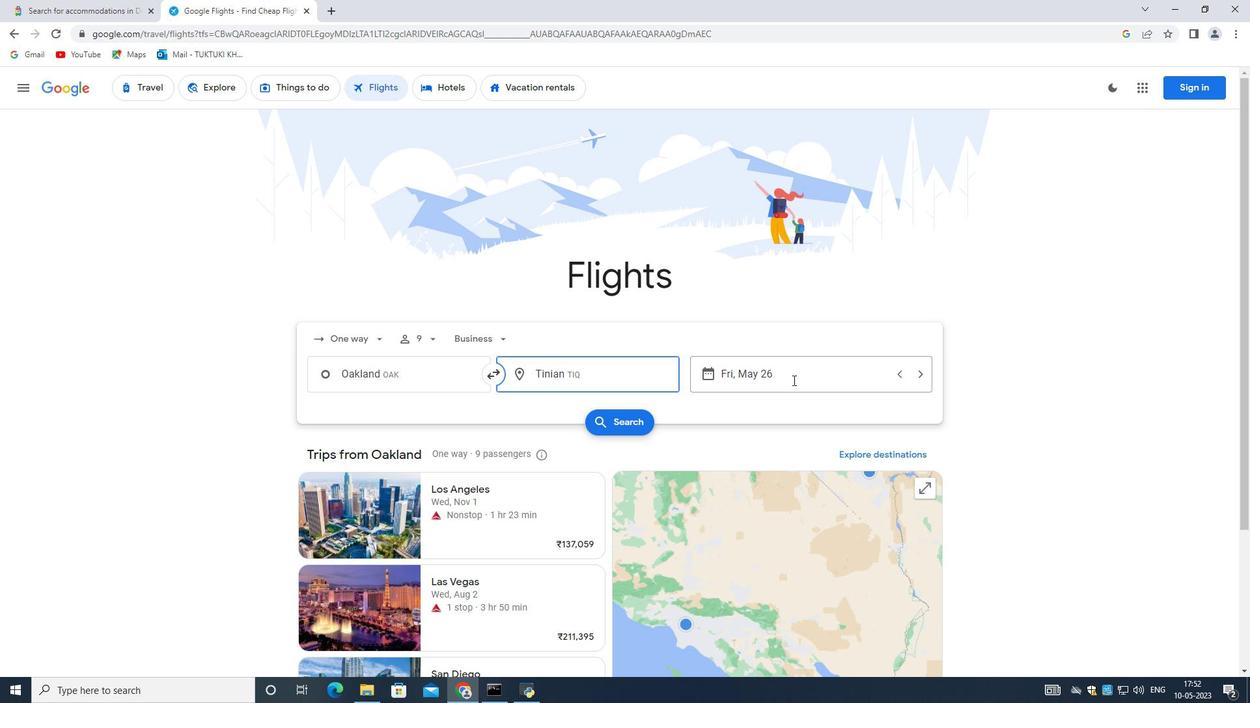 
Action: Mouse moved to (556, 476)
Screenshot: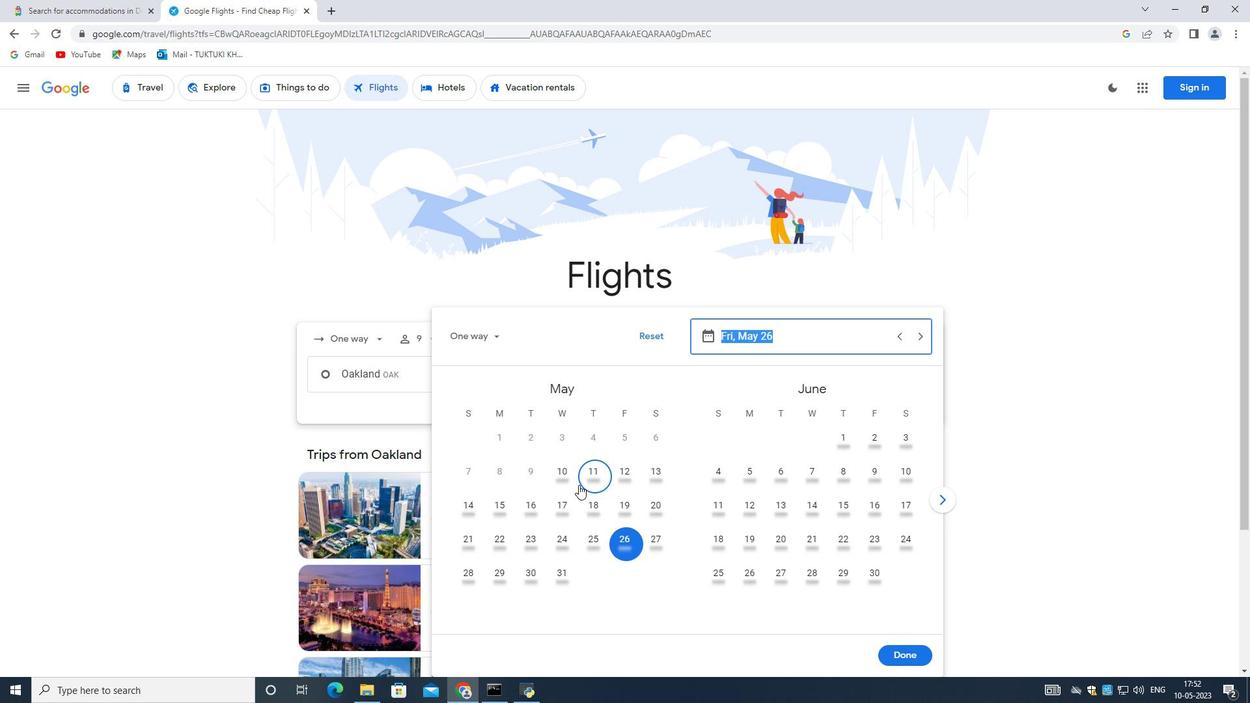 
Action: Mouse pressed left at (556, 476)
Screenshot: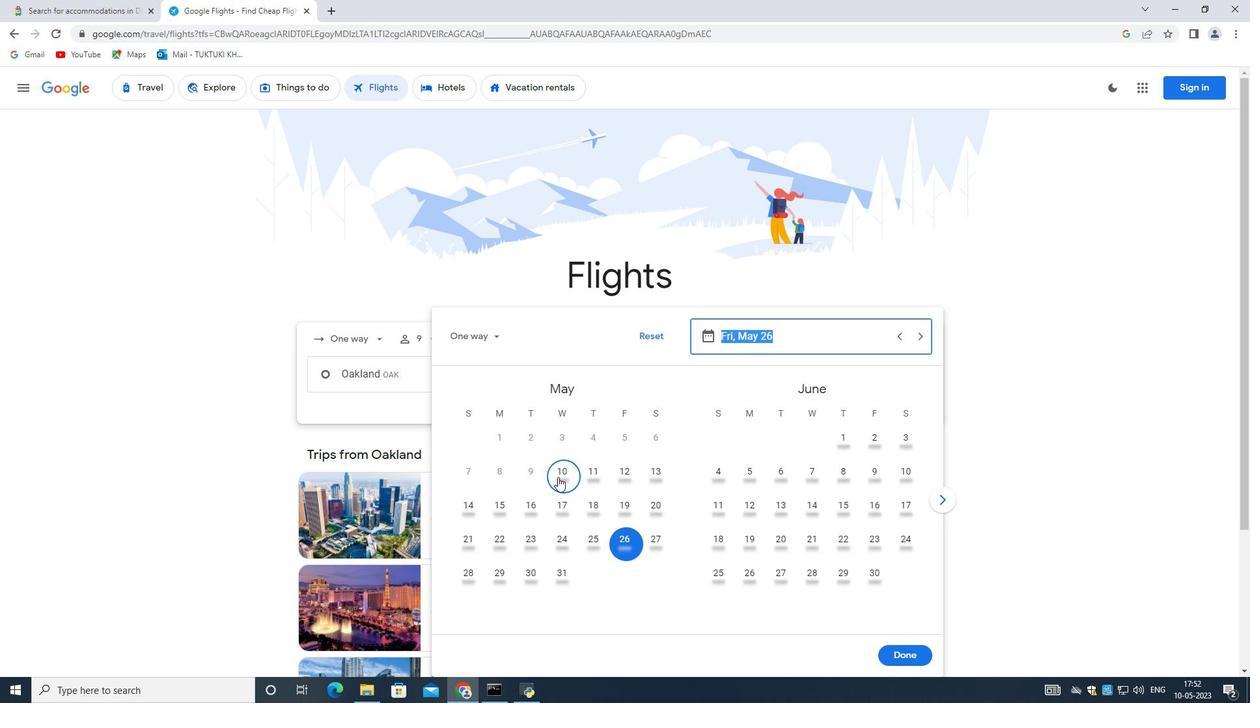 
Action: Mouse moved to (887, 649)
Screenshot: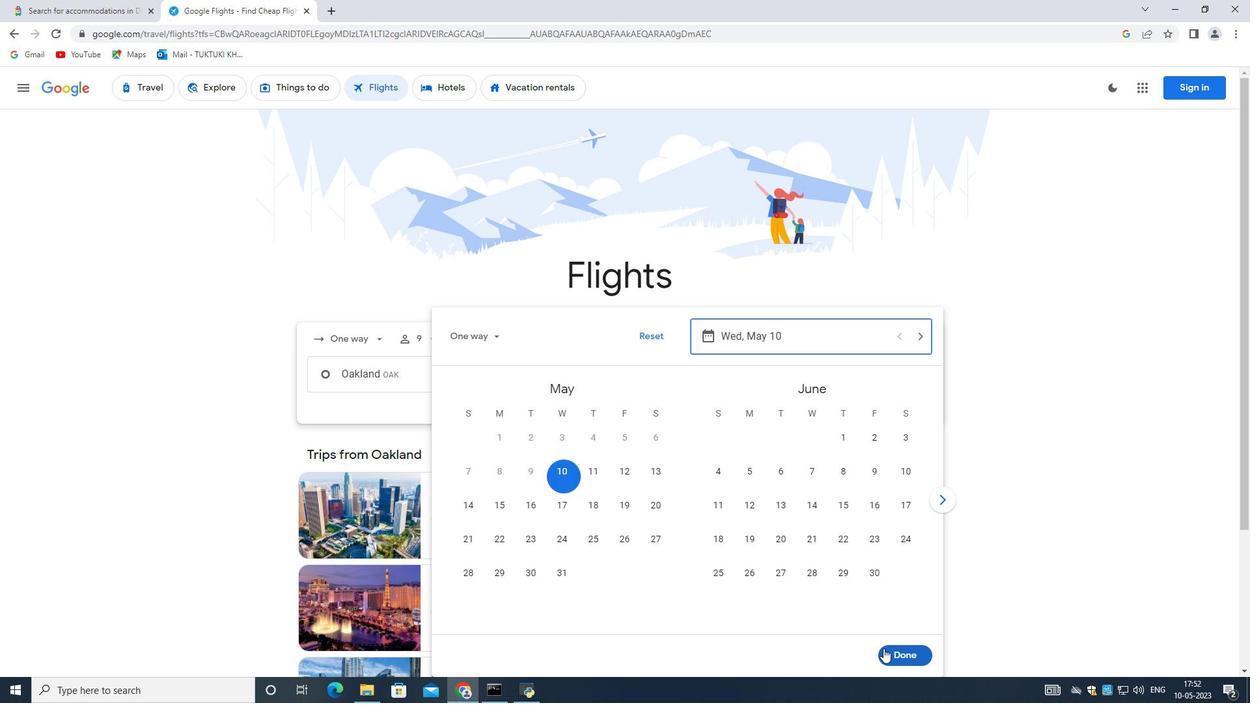 
Action: Mouse pressed left at (887, 649)
Screenshot: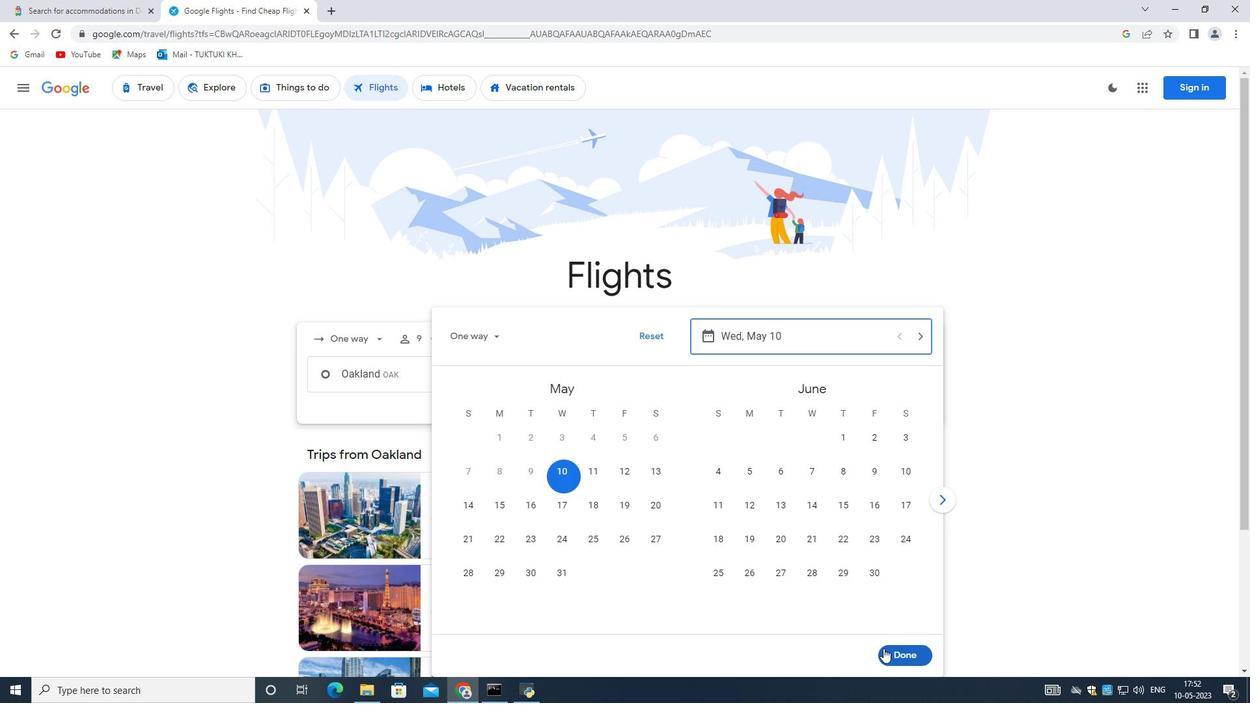 
Action: Mouse moved to (611, 410)
Screenshot: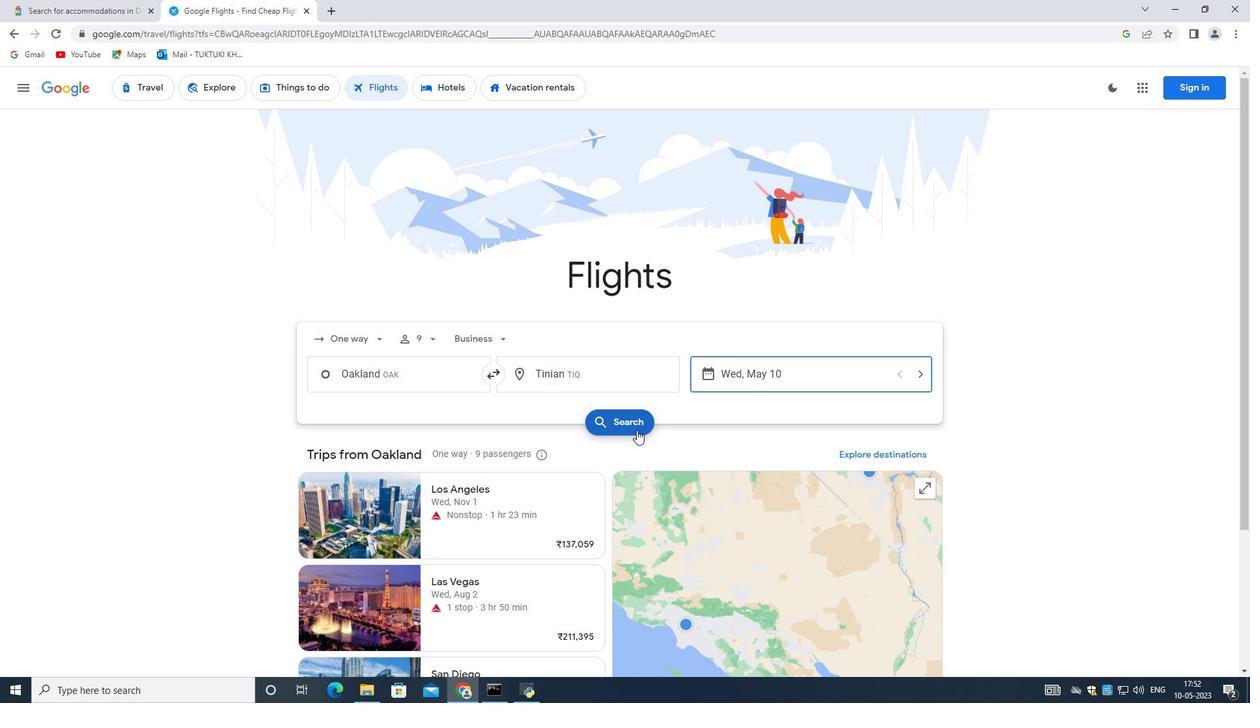 
Action: Mouse pressed left at (611, 410)
Screenshot: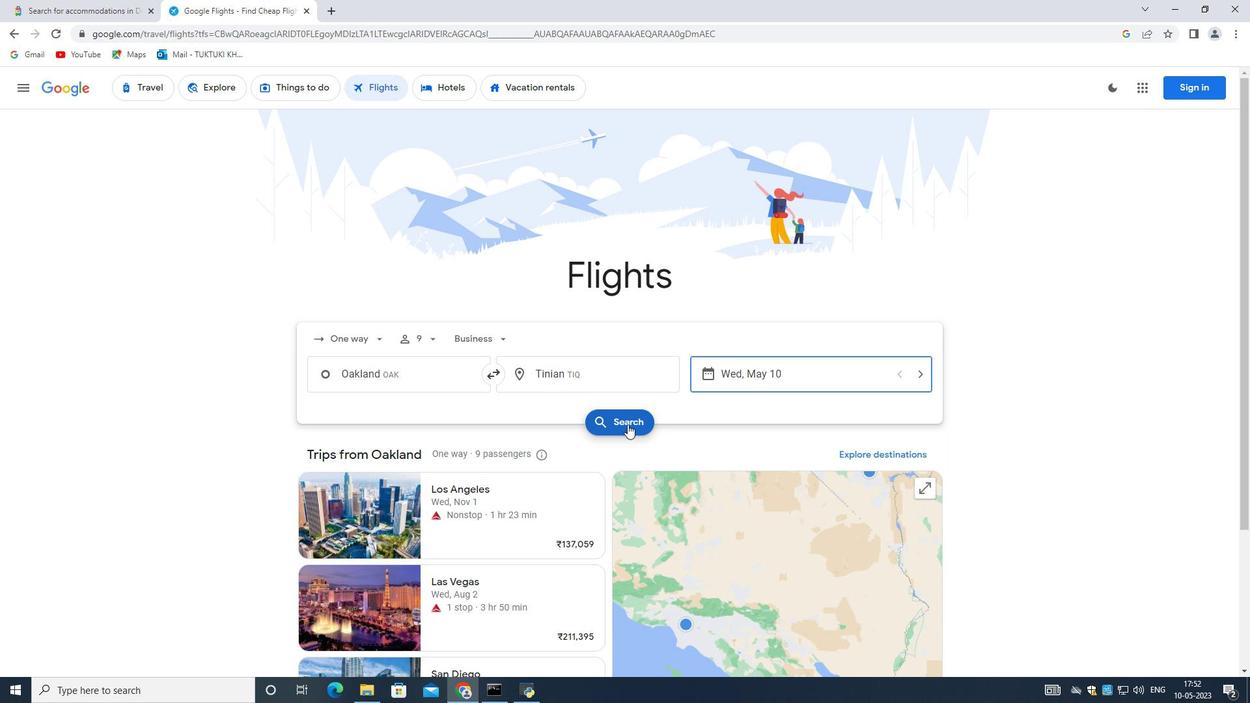 
Action: Mouse moved to (439, 204)
Screenshot: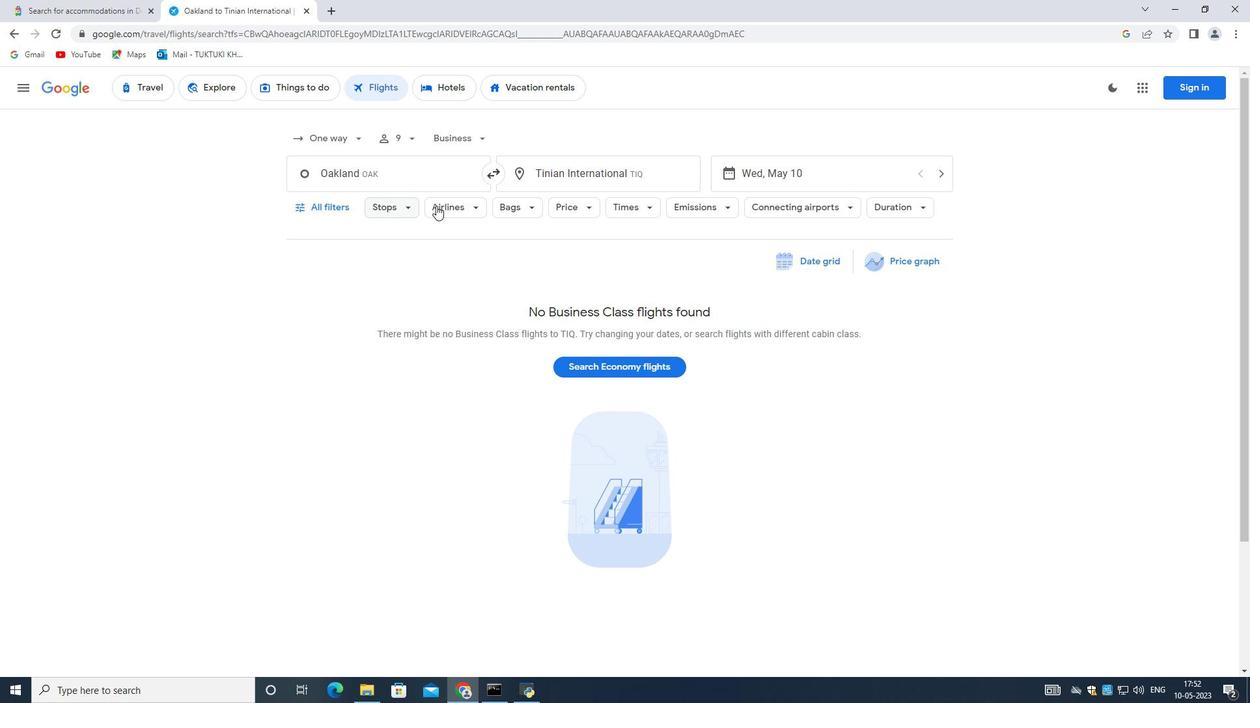 
Action: Mouse pressed left at (439, 204)
Screenshot: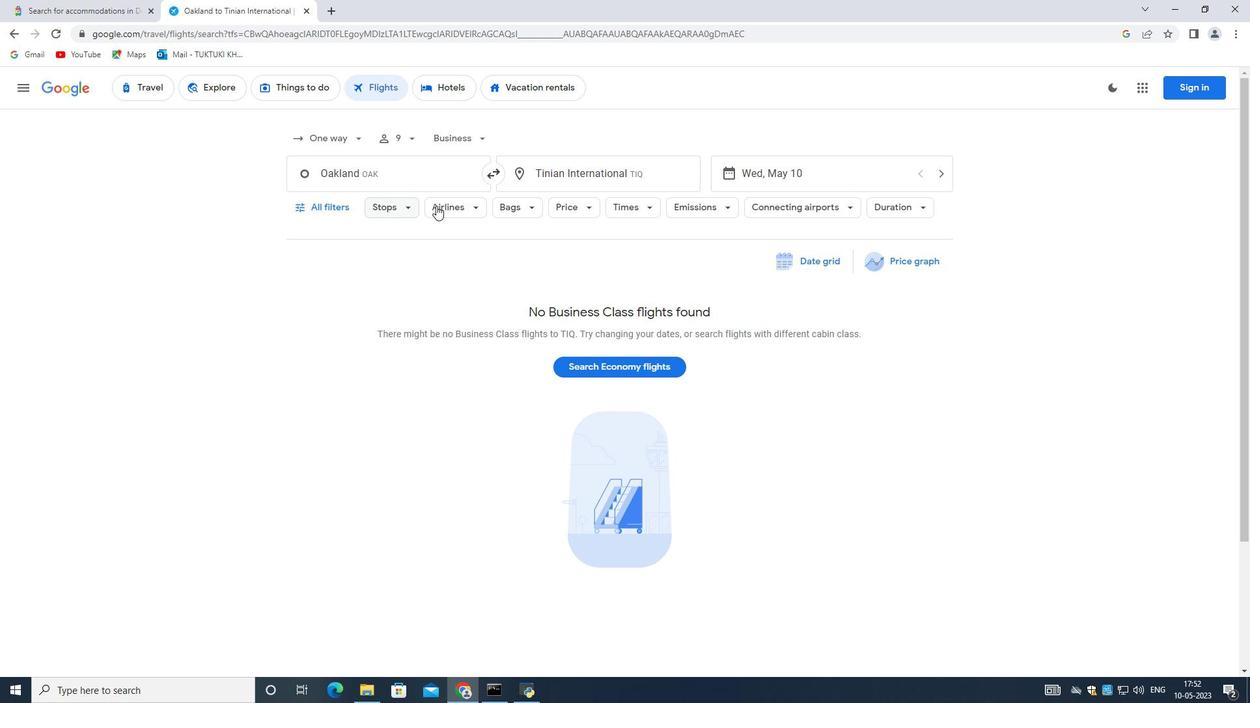 
Action: Mouse moved to (596, 598)
Screenshot: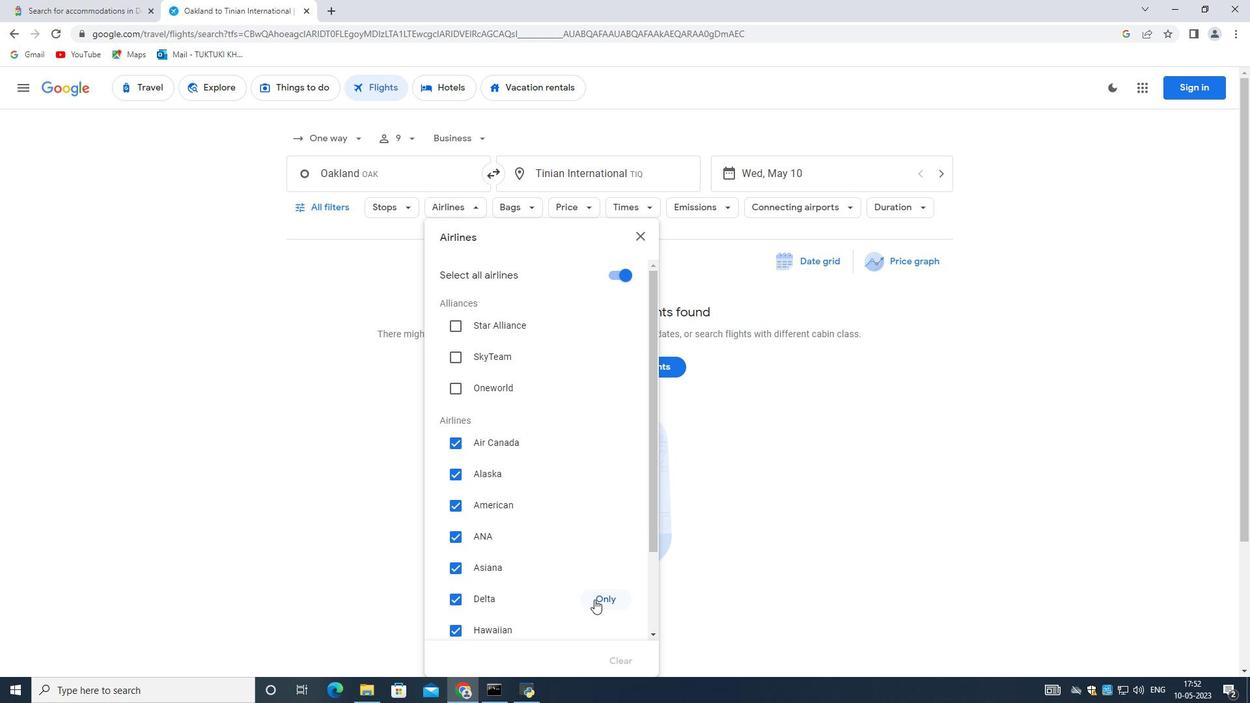 
Action: Mouse pressed left at (596, 598)
Screenshot: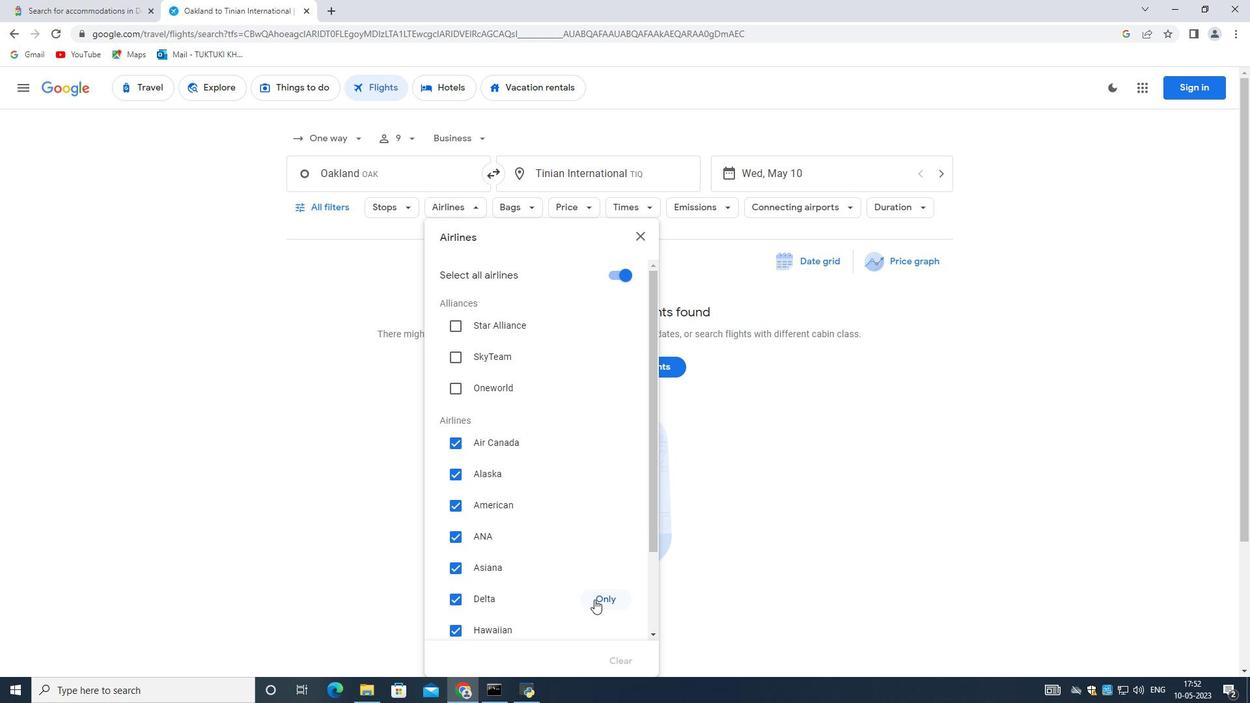 
Action: Mouse moved to (598, 600)
Screenshot: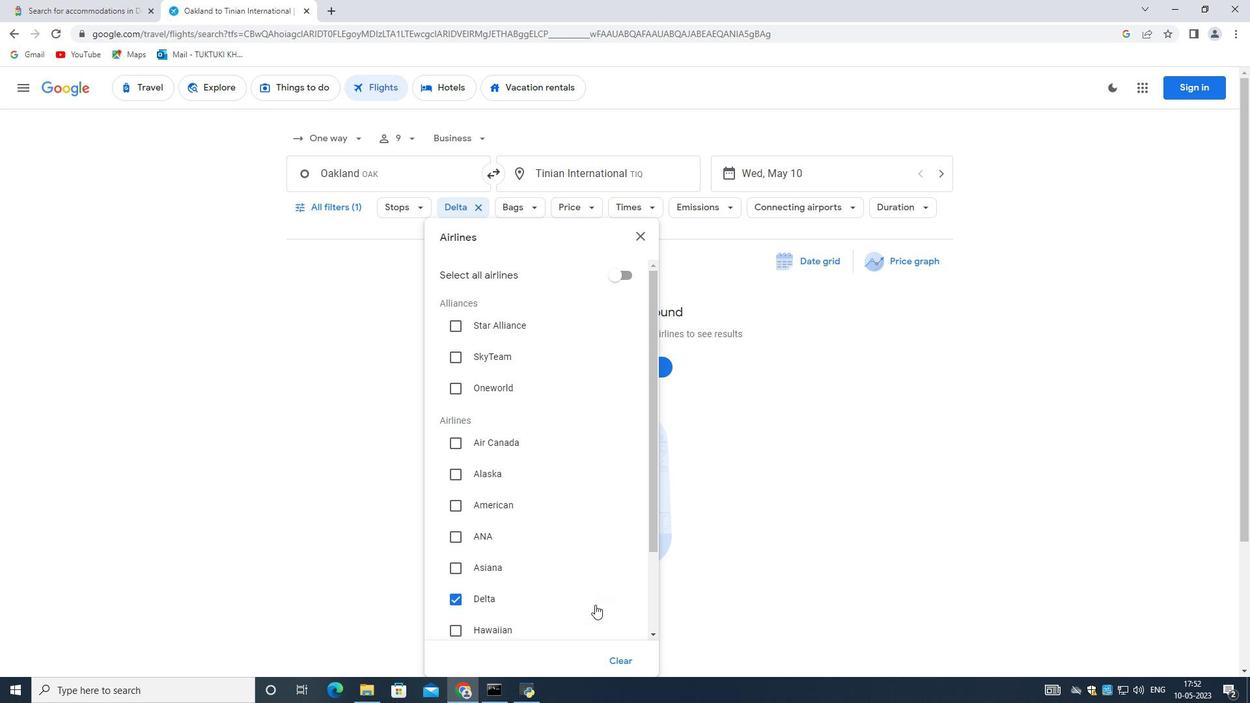 
Action: Mouse pressed left at (598, 600)
Screenshot: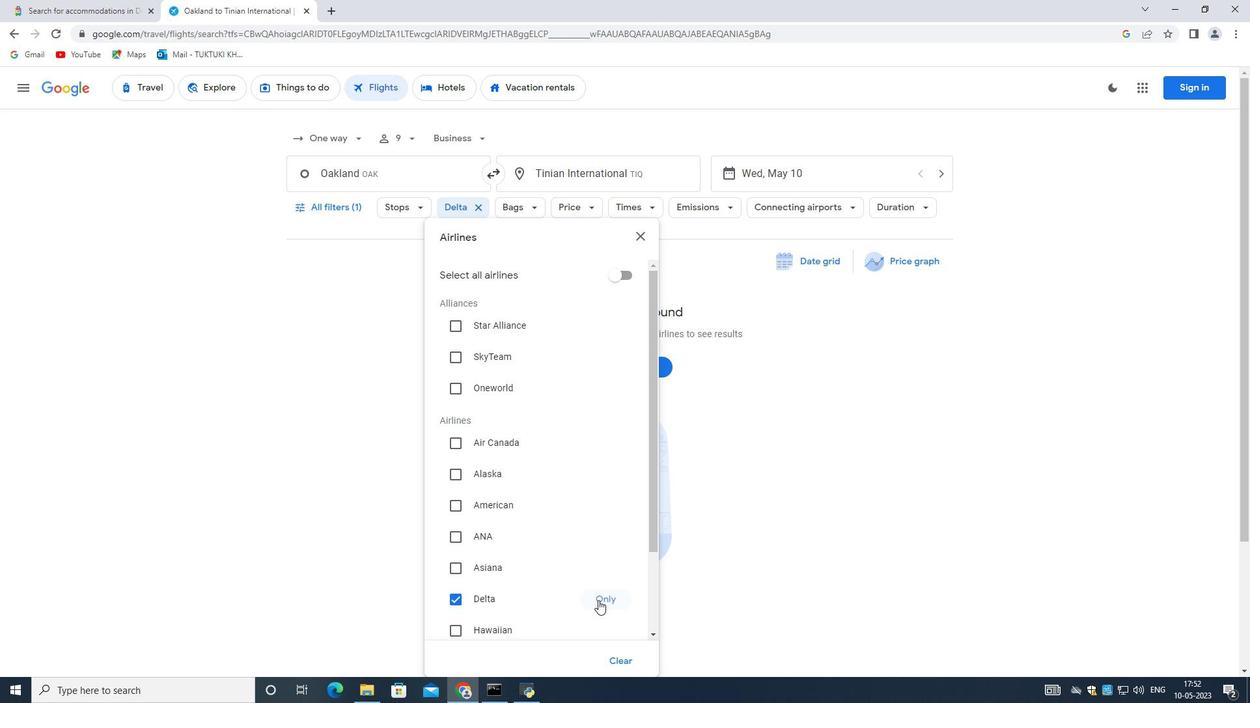 
Action: Mouse moved to (602, 597)
Screenshot: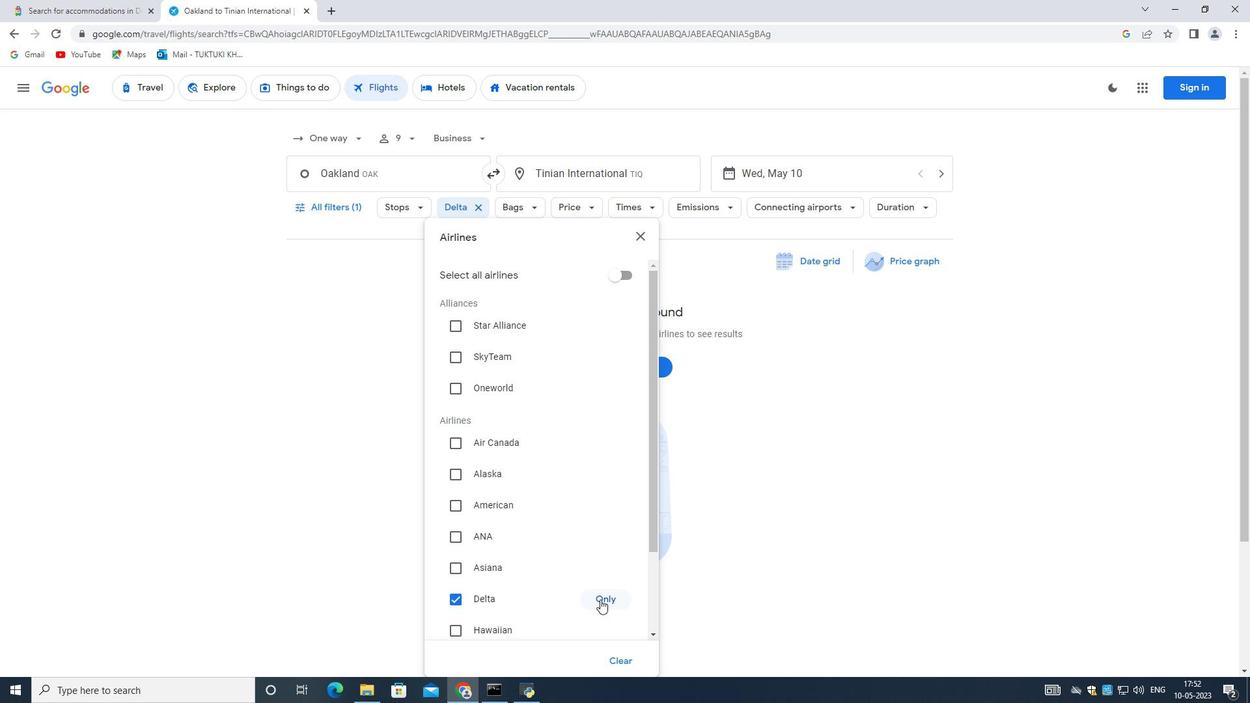 
Action: Mouse pressed left at (602, 597)
Screenshot: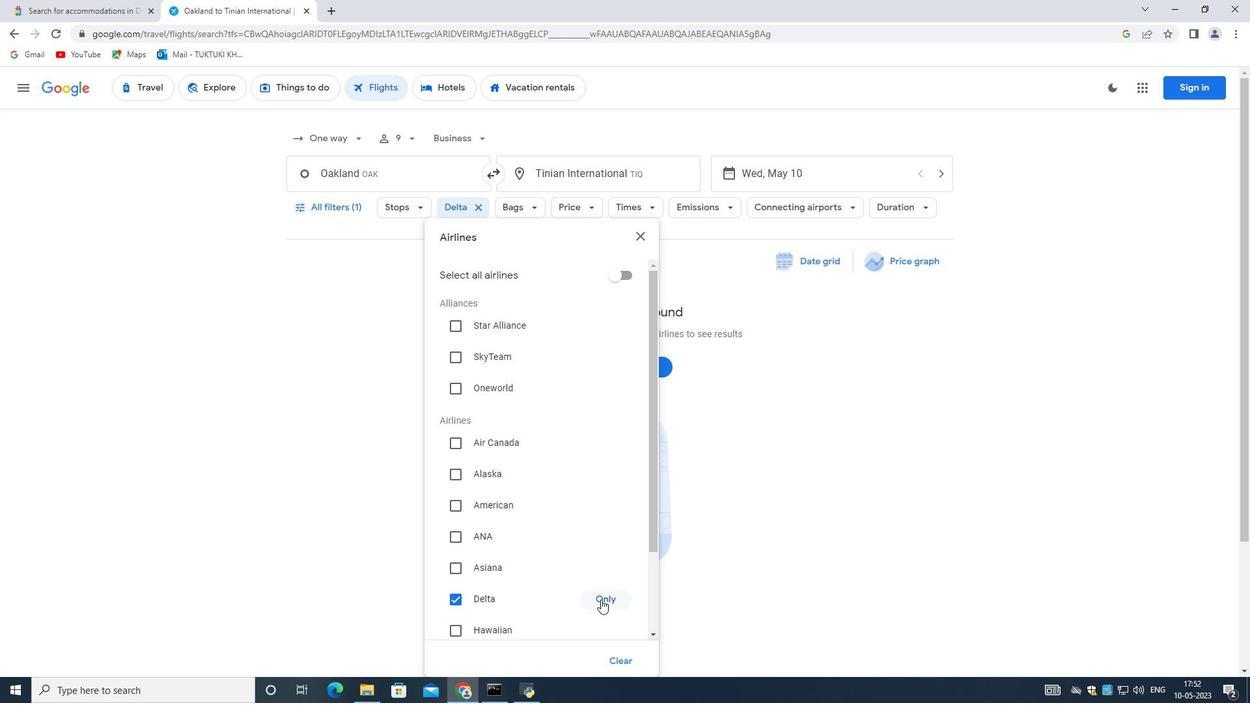 
Action: Mouse moved to (527, 499)
Screenshot: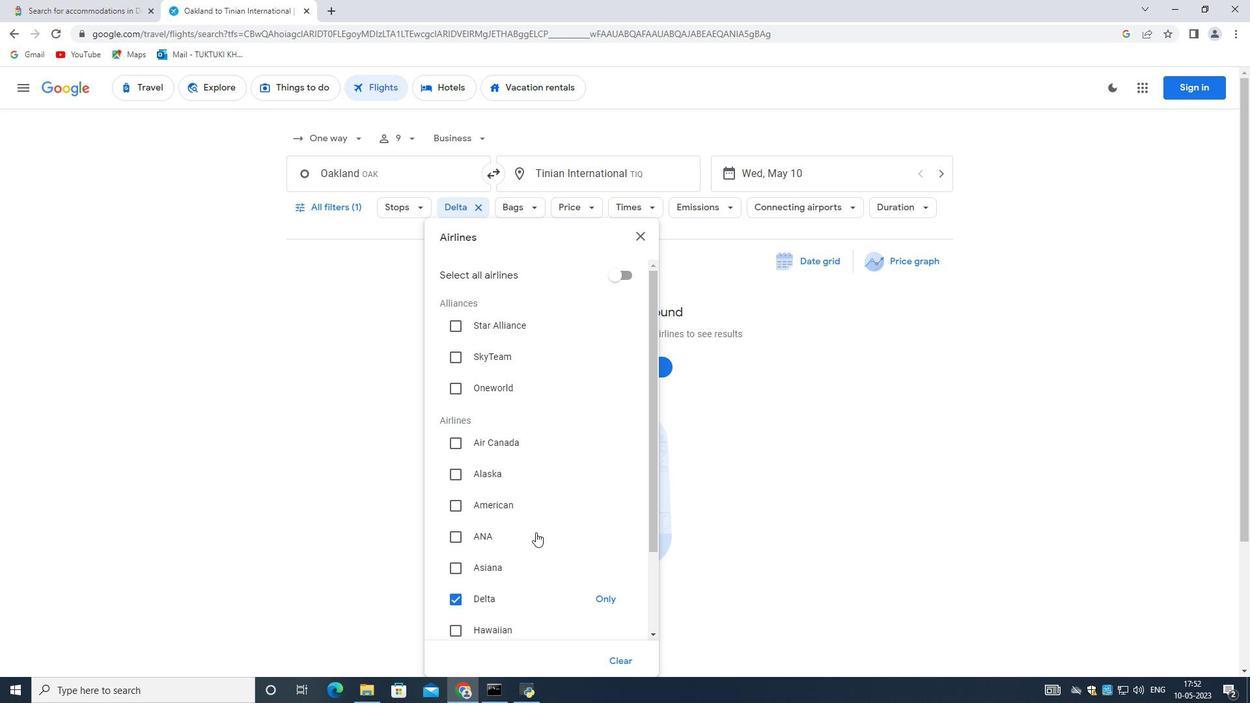 
Action: Mouse scrolled (527, 498) with delta (0, 0)
Screenshot: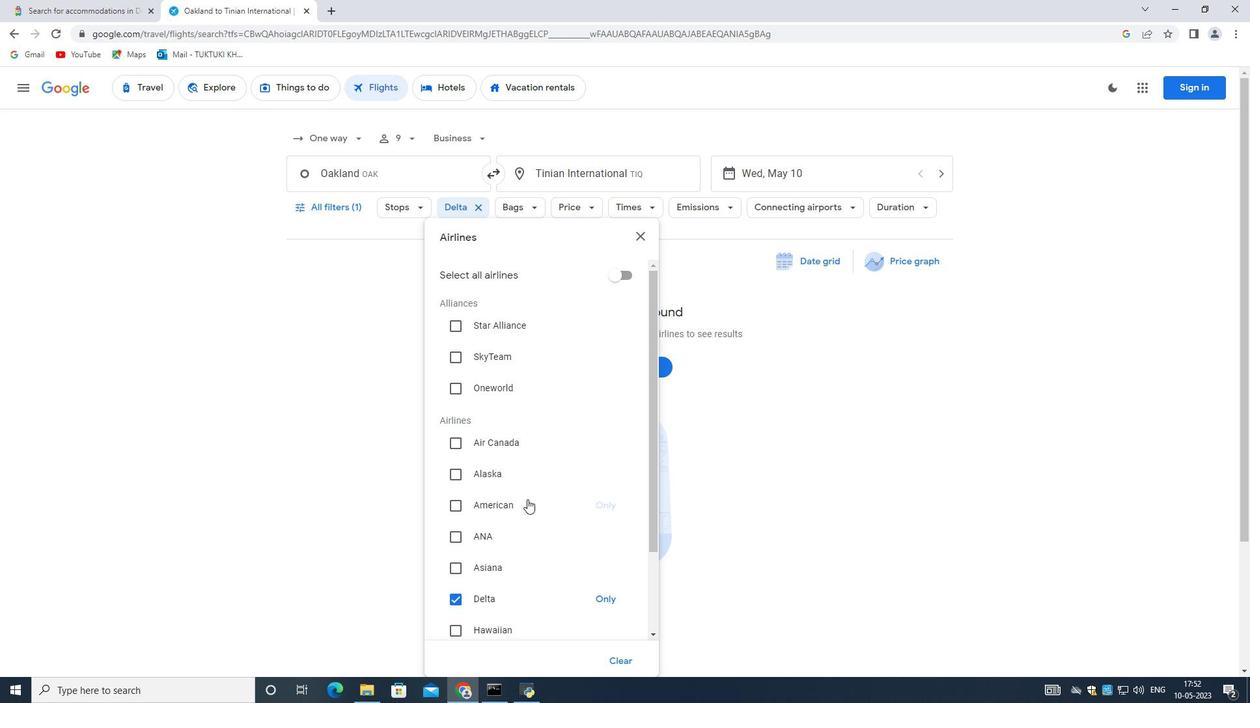 
Action: Mouse scrolled (527, 498) with delta (0, 0)
Screenshot: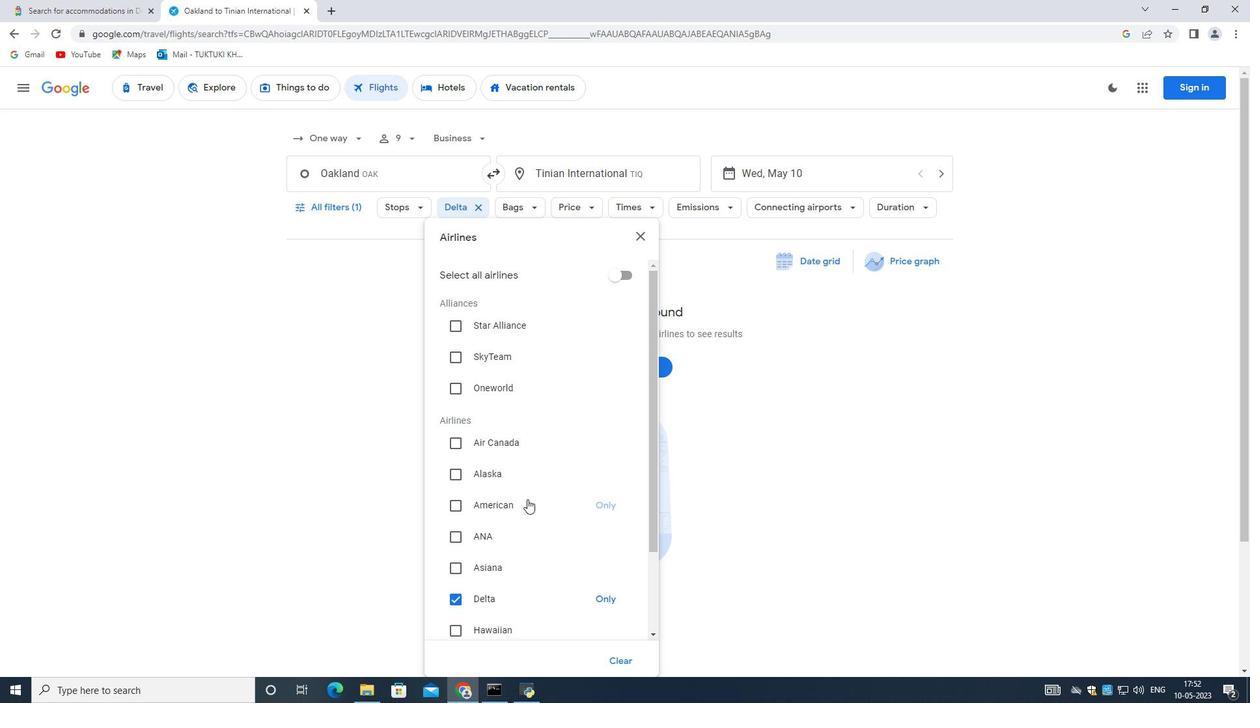 
Action: Mouse moved to (522, 206)
Screenshot: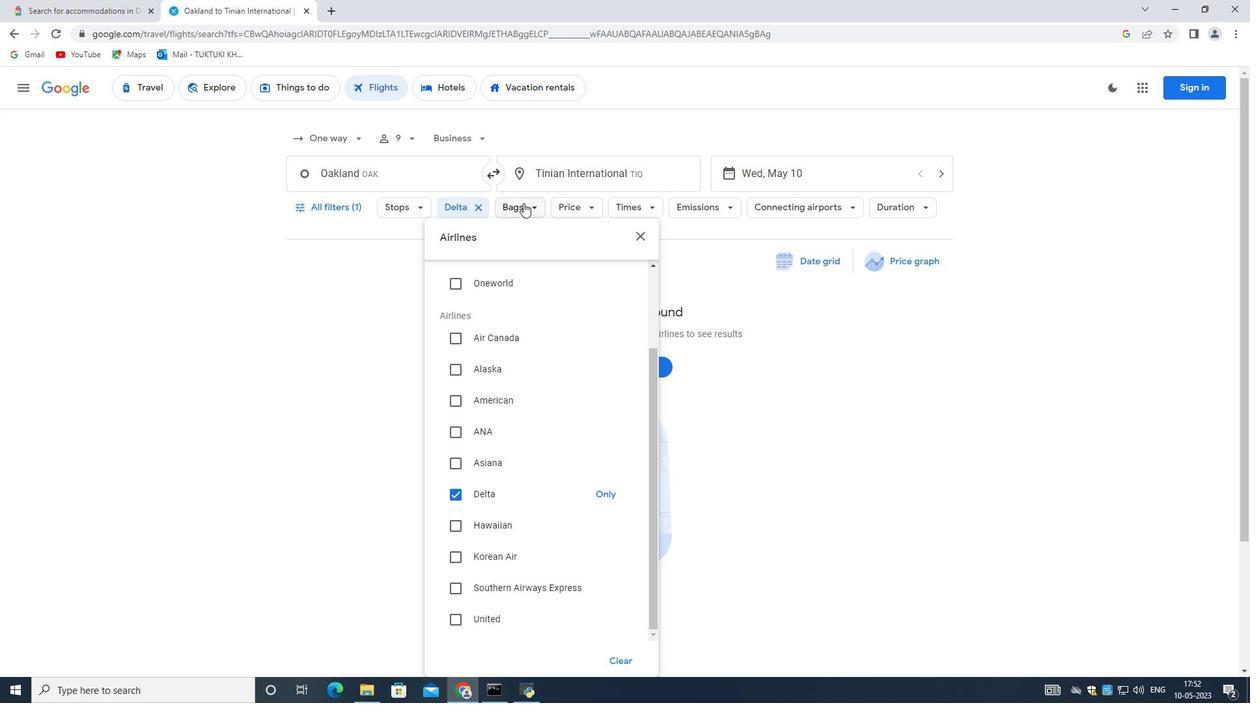 
Action: Mouse pressed left at (522, 206)
Screenshot: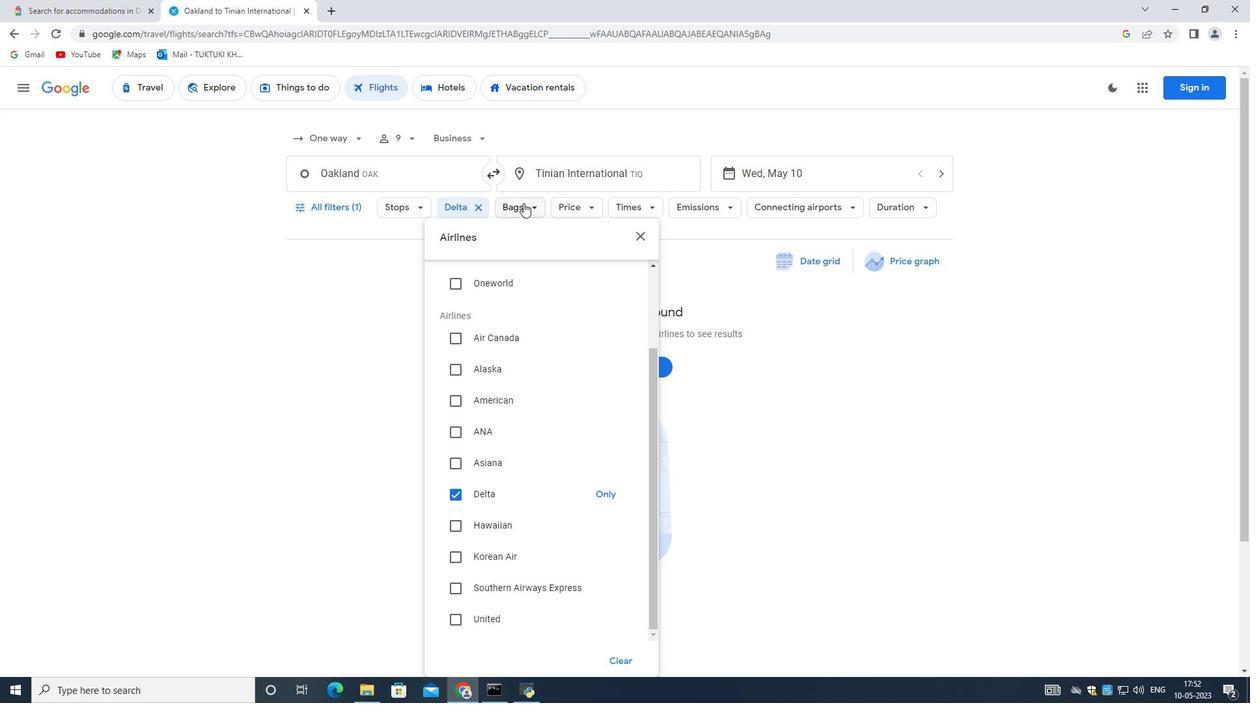 
Action: Mouse moved to (711, 271)
Screenshot: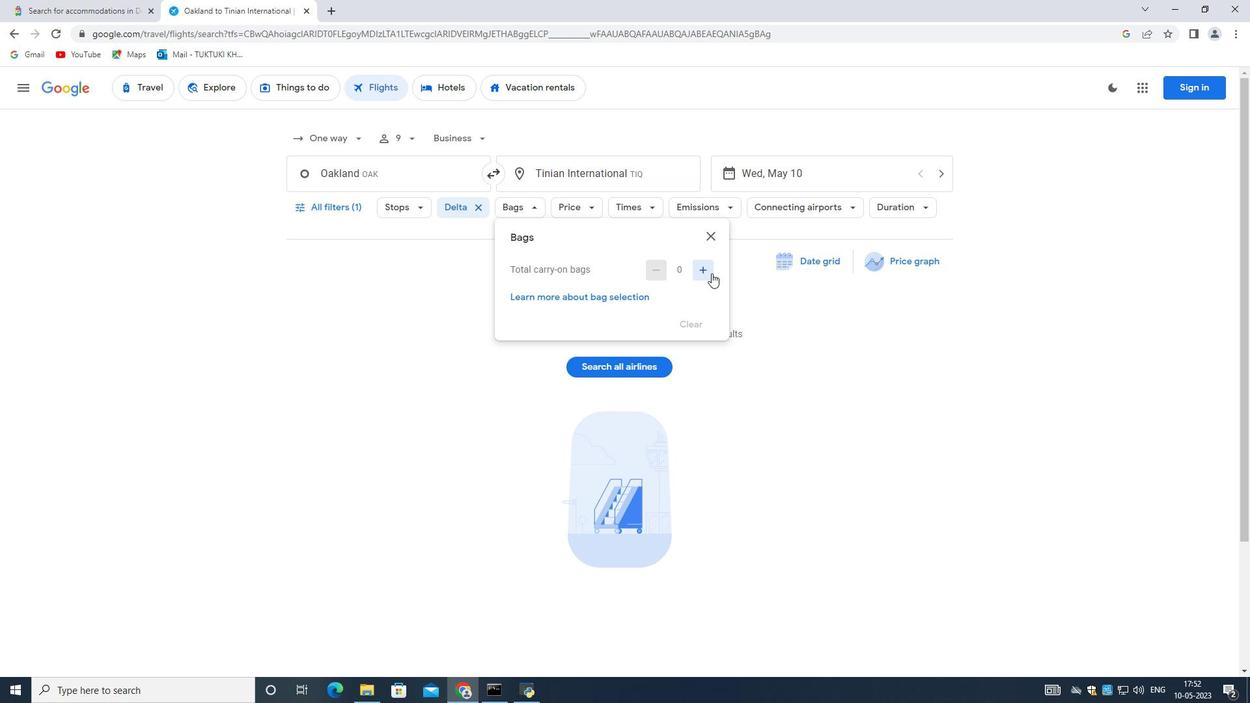 
Action: Mouse pressed left at (711, 271)
Screenshot: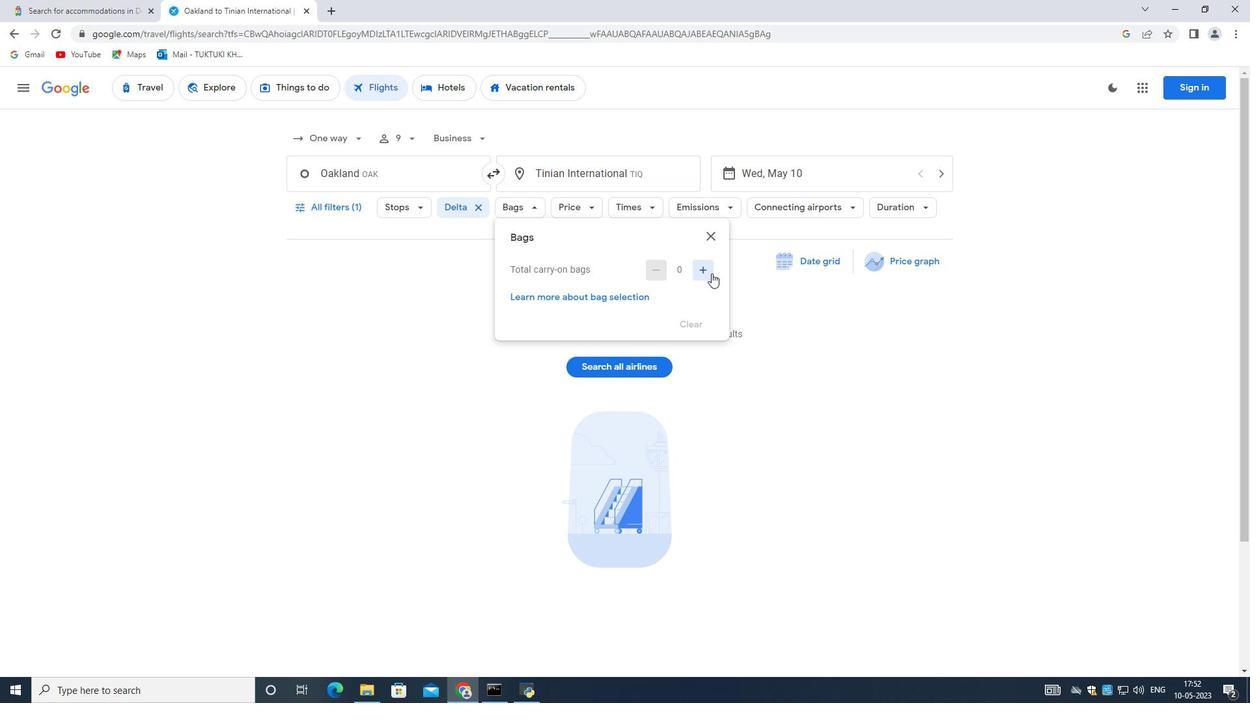 
Action: Mouse moved to (616, 207)
Screenshot: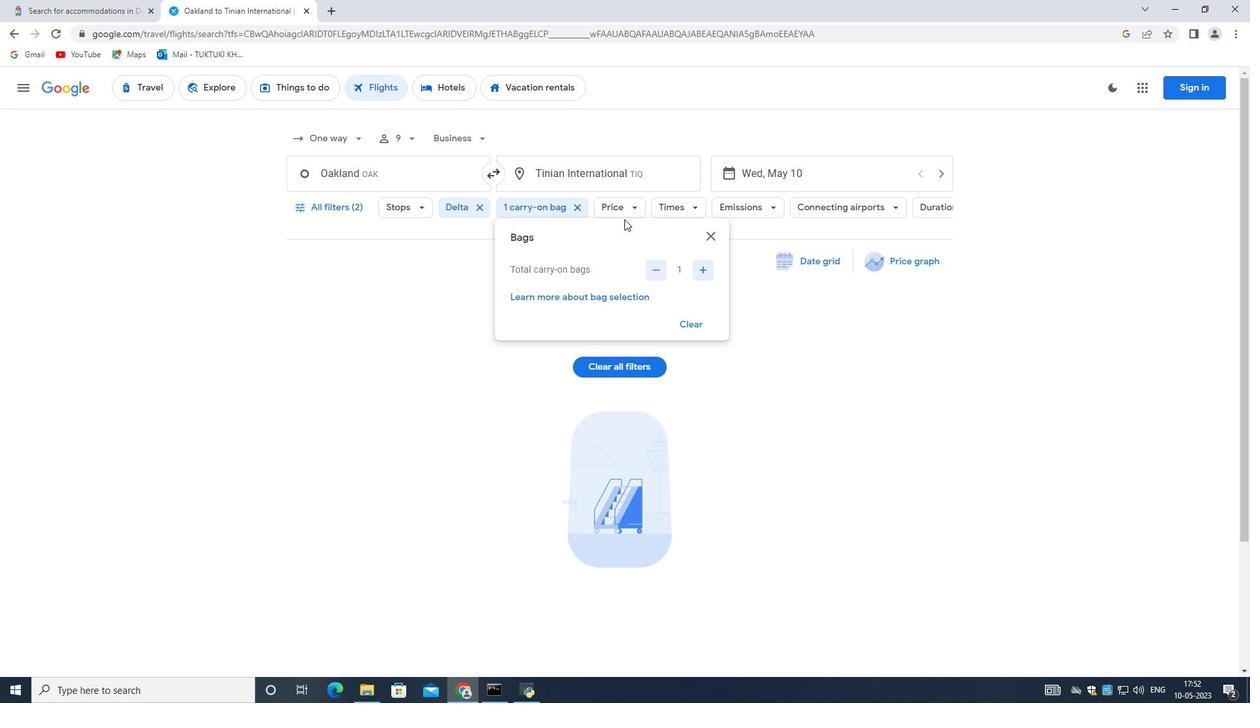 
Action: Mouse pressed left at (616, 207)
Screenshot: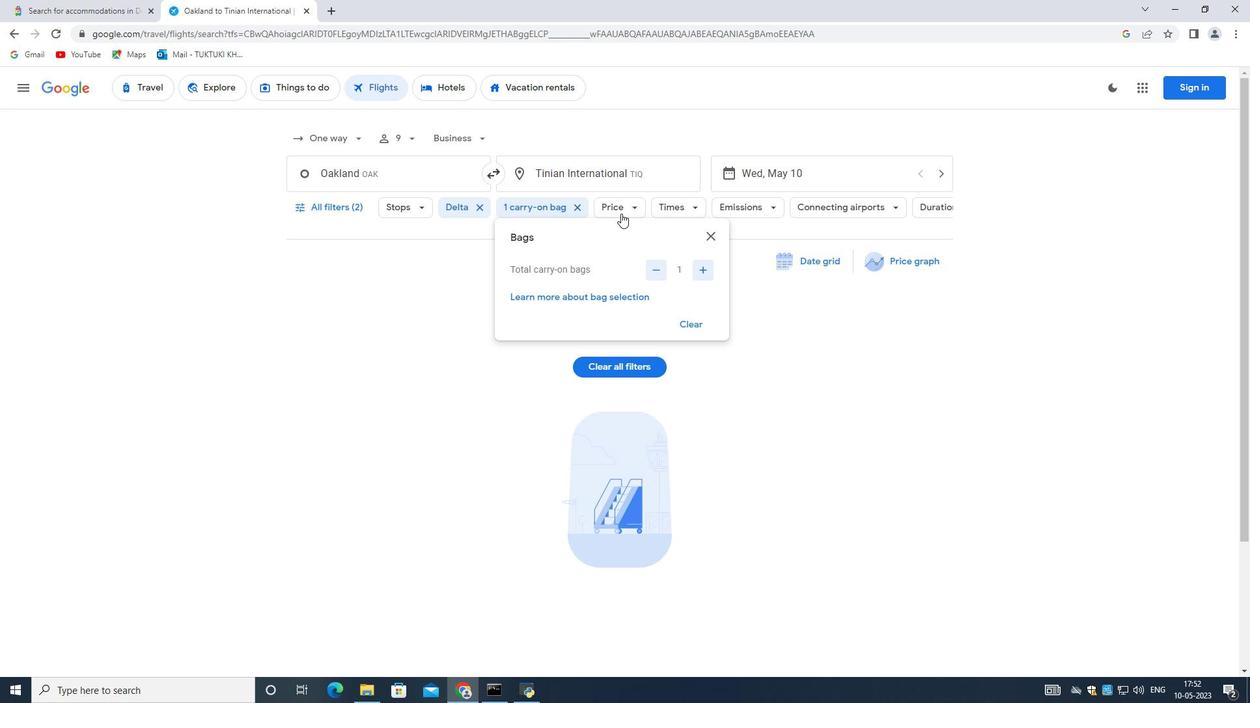
Action: Mouse moved to (809, 293)
Screenshot: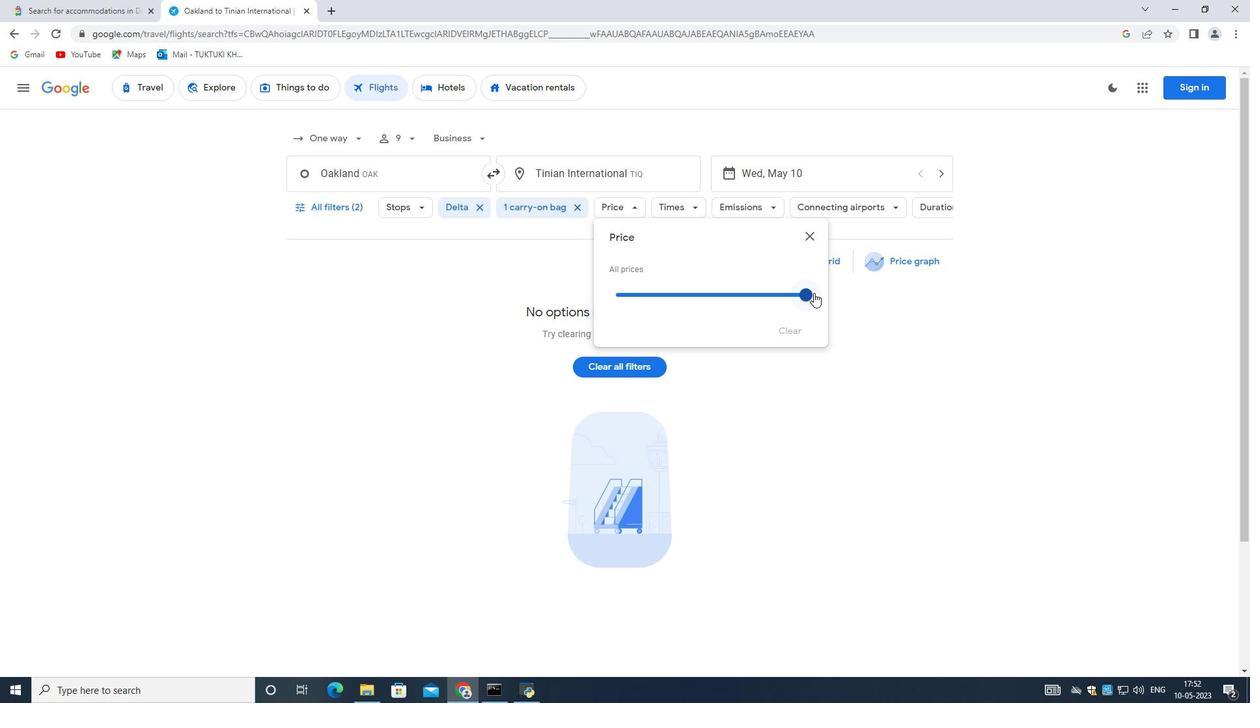 
Action: Mouse pressed left at (809, 293)
Screenshot: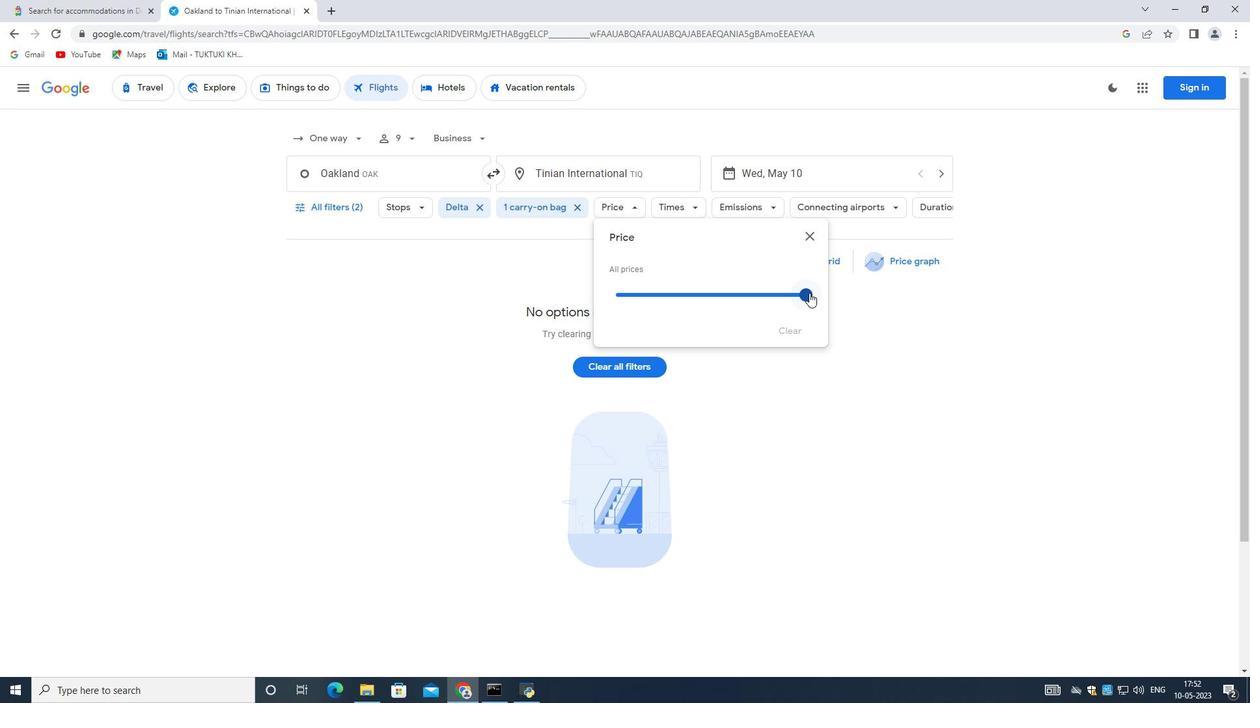 
Action: Mouse moved to (672, 203)
Screenshot: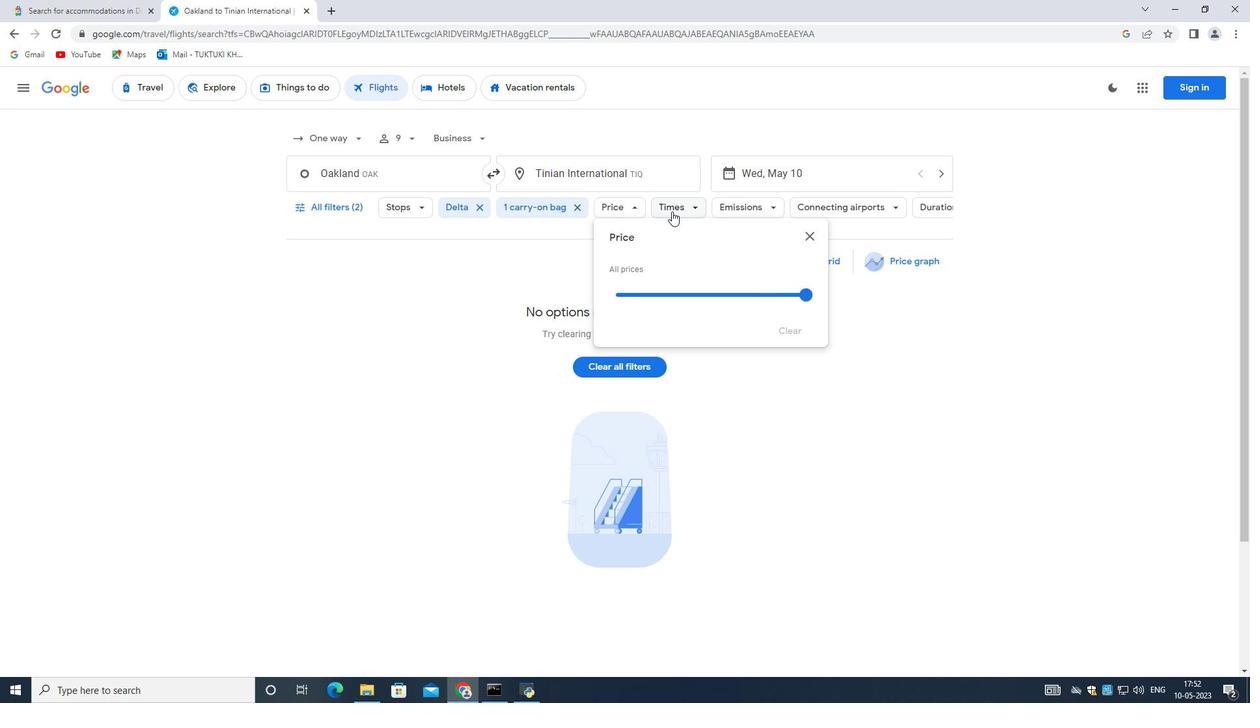 
Action: Mouse pressed left at (672, 203)
Screenshot: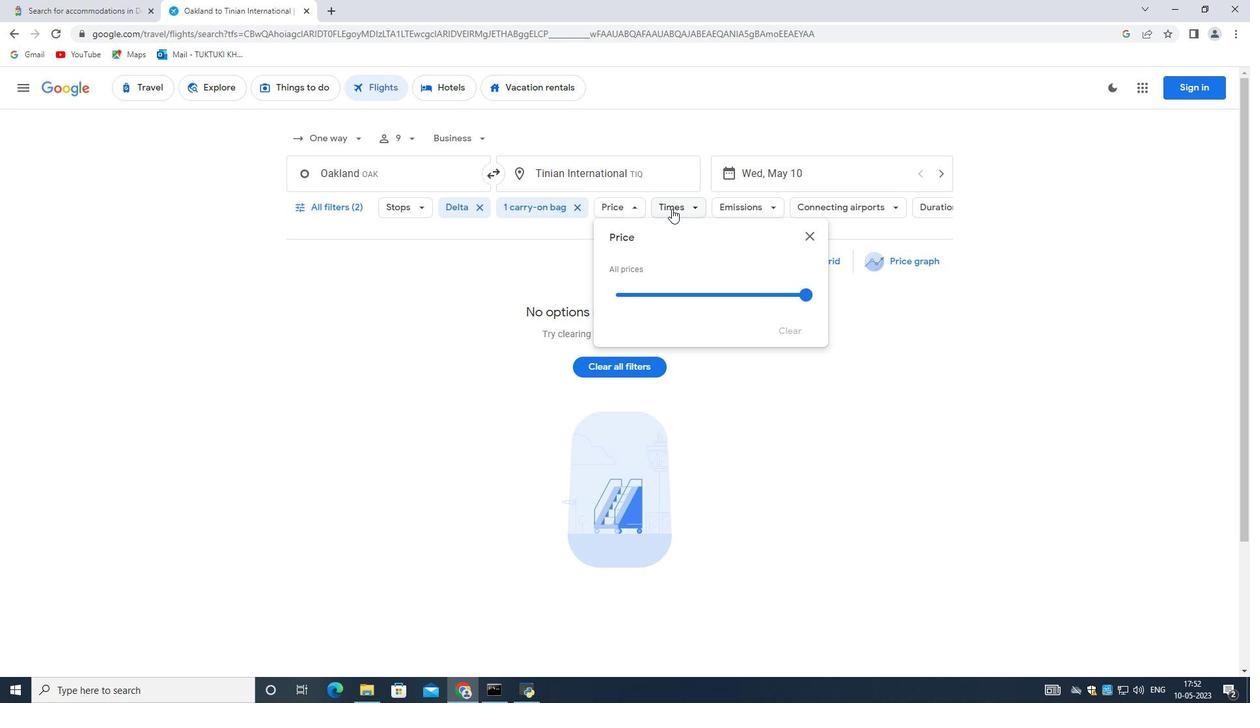 
Action: Mouse moved to (672, 334)
Screenshot: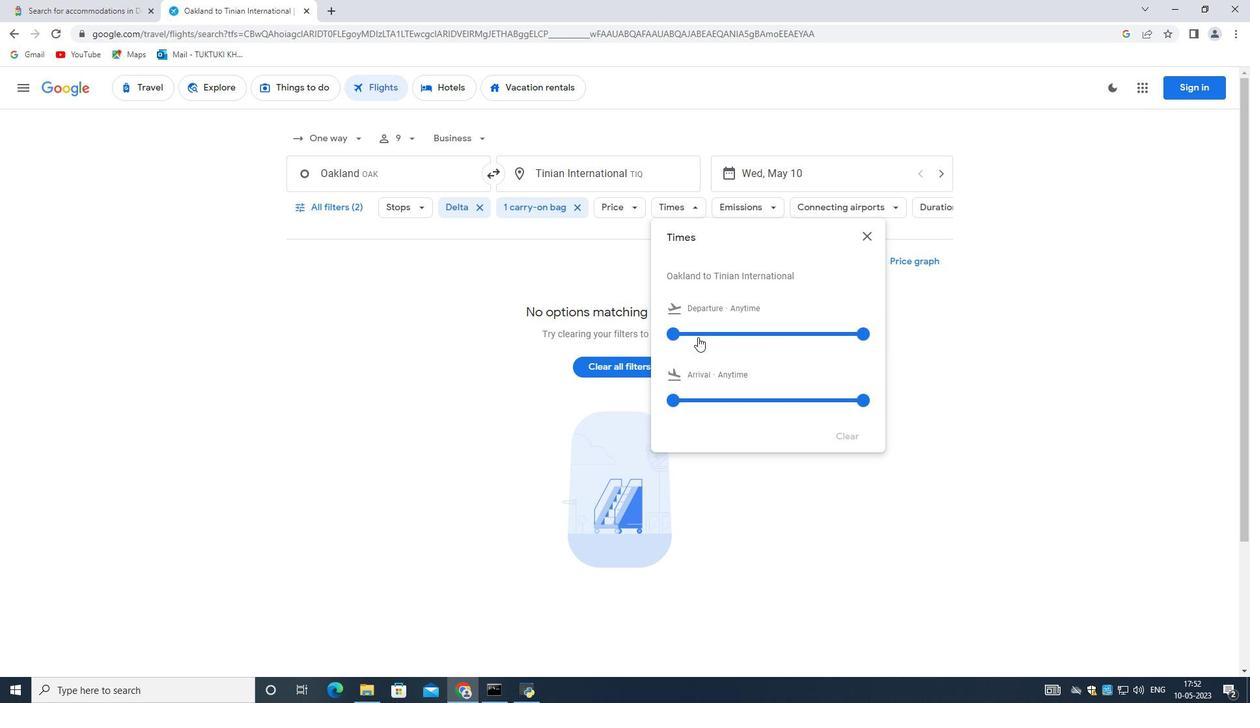
Action: Mouse pressed left at (672, 334)
Screenshot: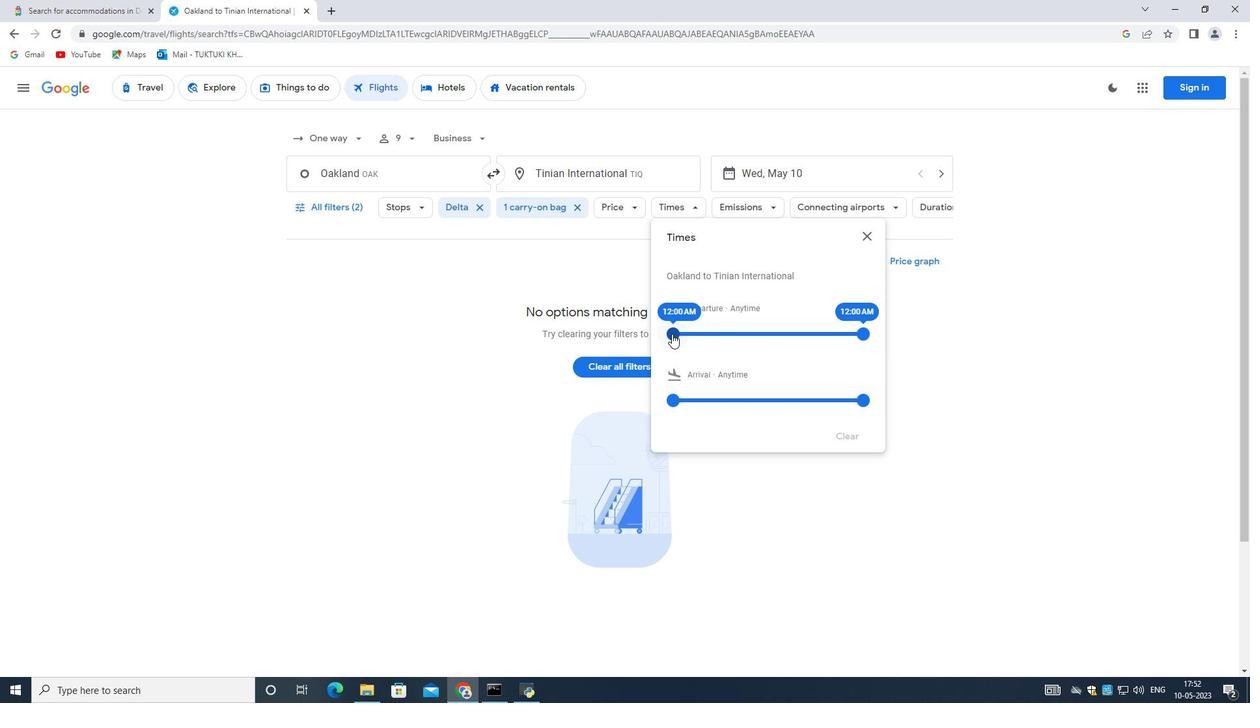 
Action: Mouse moved to (868, 331)
Screenshot: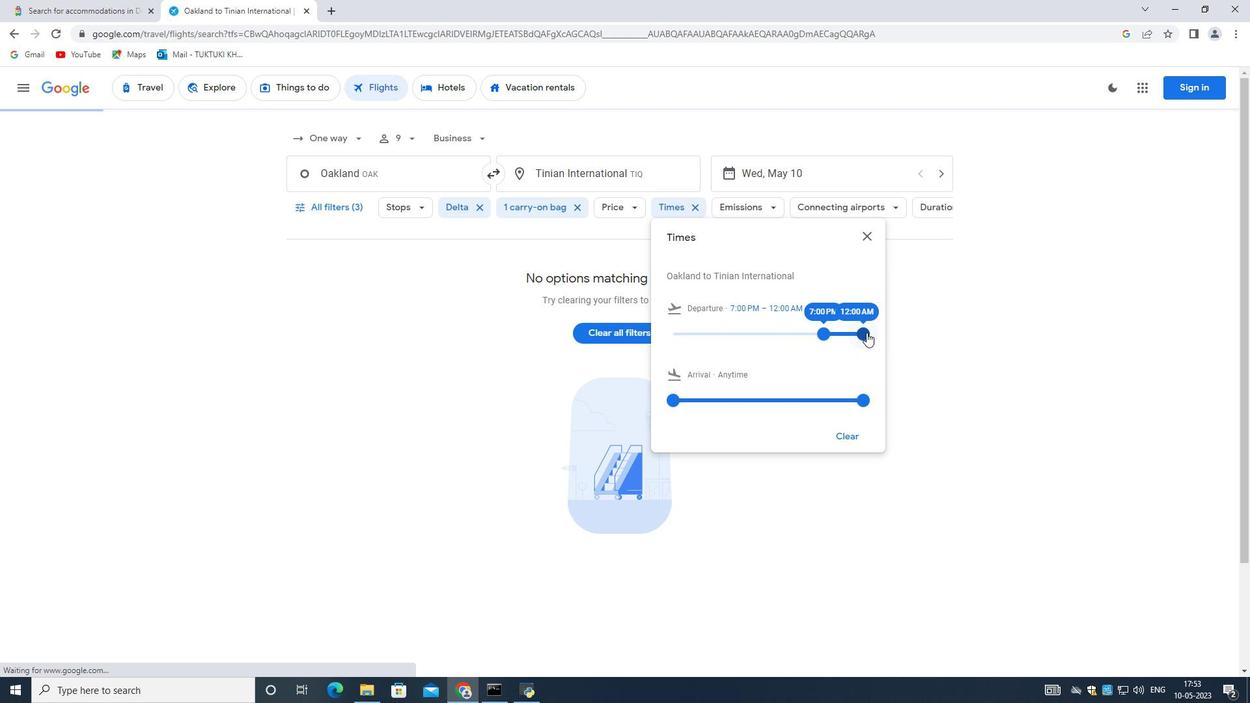 
Action: Mouse pressed left at (868, 331)
Screenshot: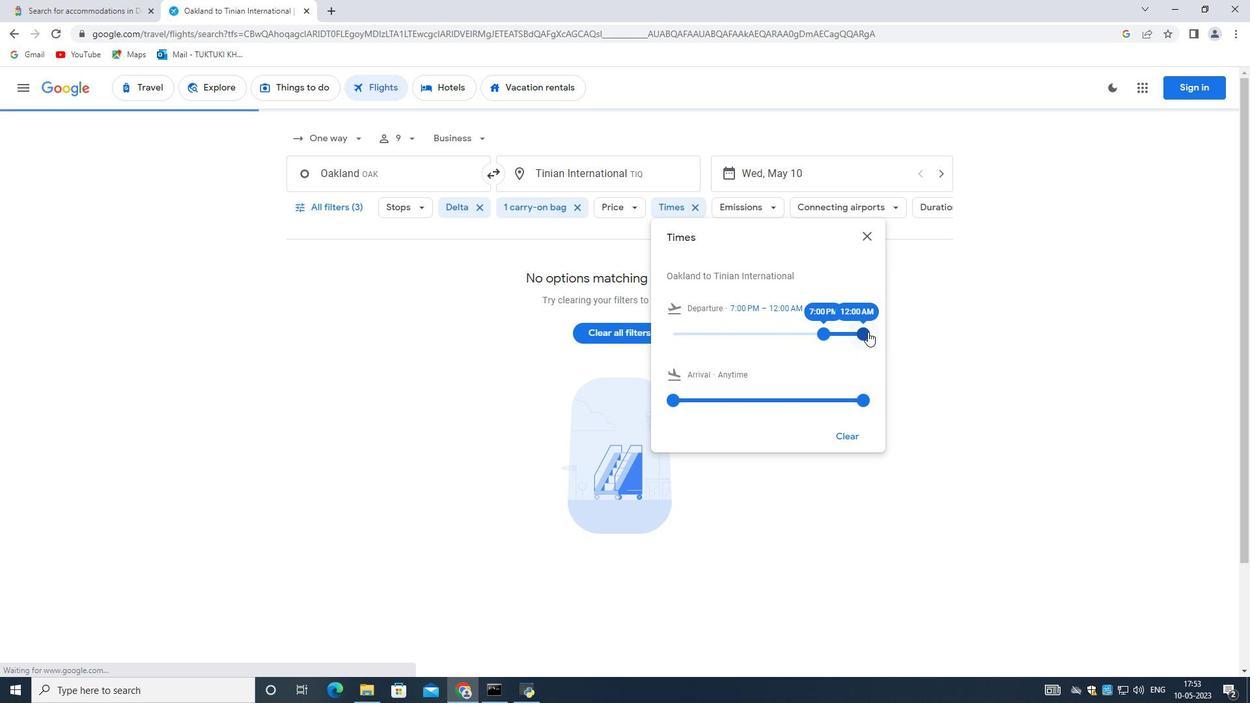 
Action: Mouse moved to (560, 409)
Screenshot: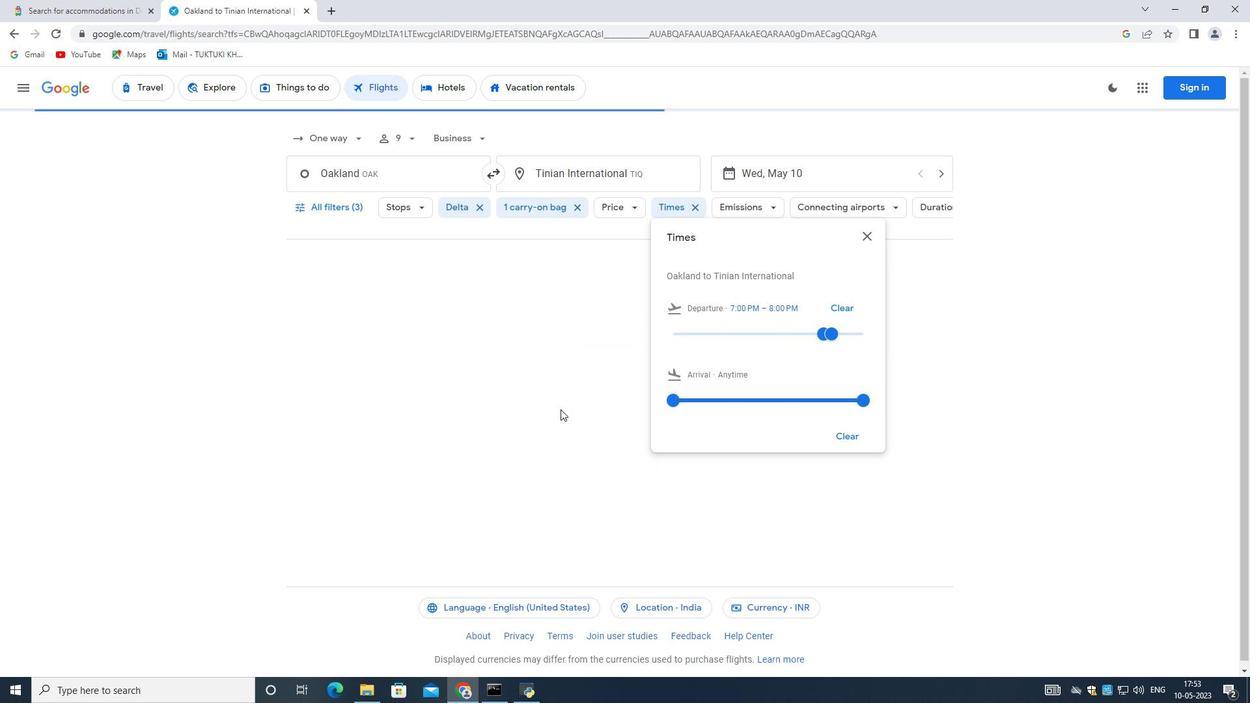 
